Task: Explore satellite view of the Helsinki Cathedral in Finland.
Action: Mouse moved to (131, 109)
Screenshot: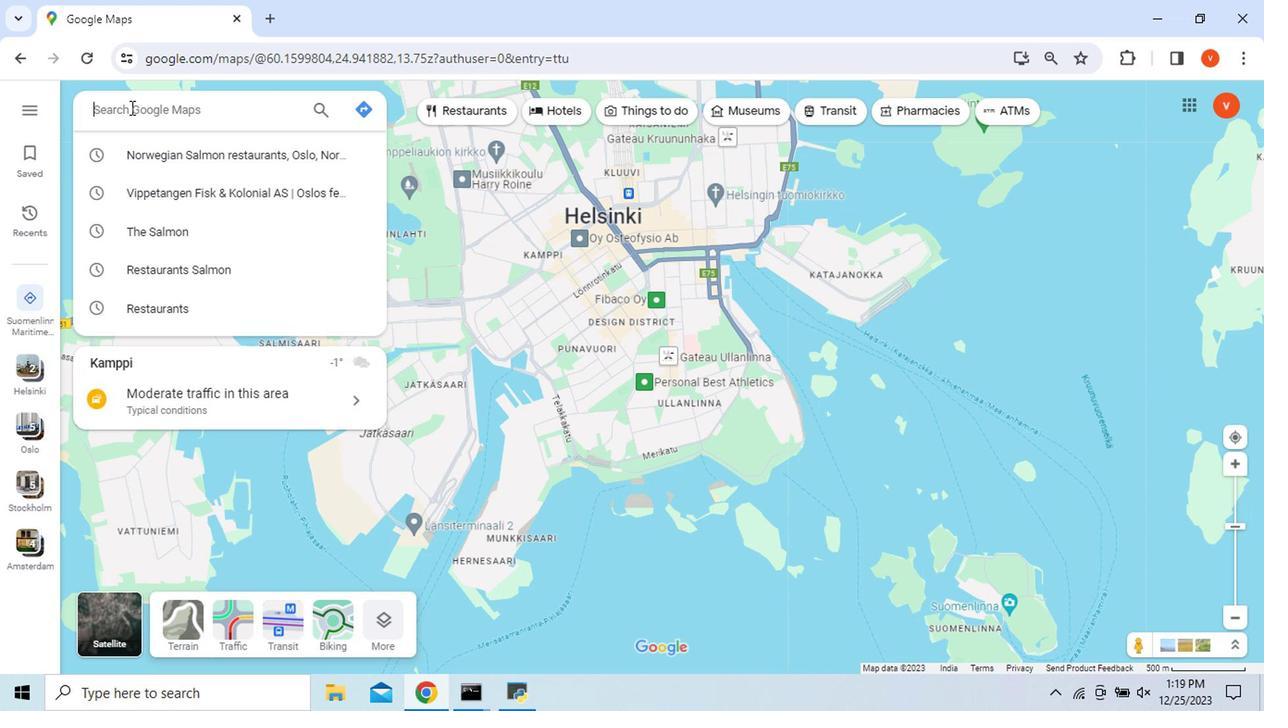 
Action: Mouse pressed left at (131, 109)
Screenshot: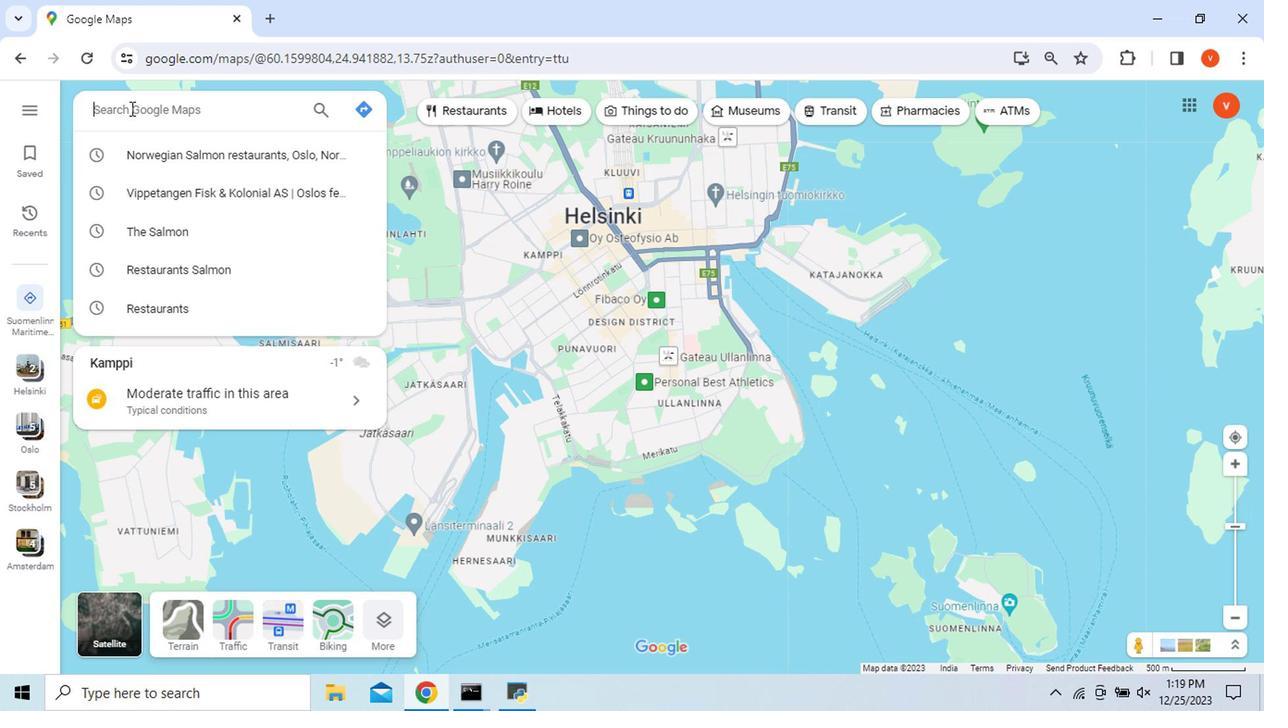 
Action: Mouse moved to (131, 111)
Screenshot: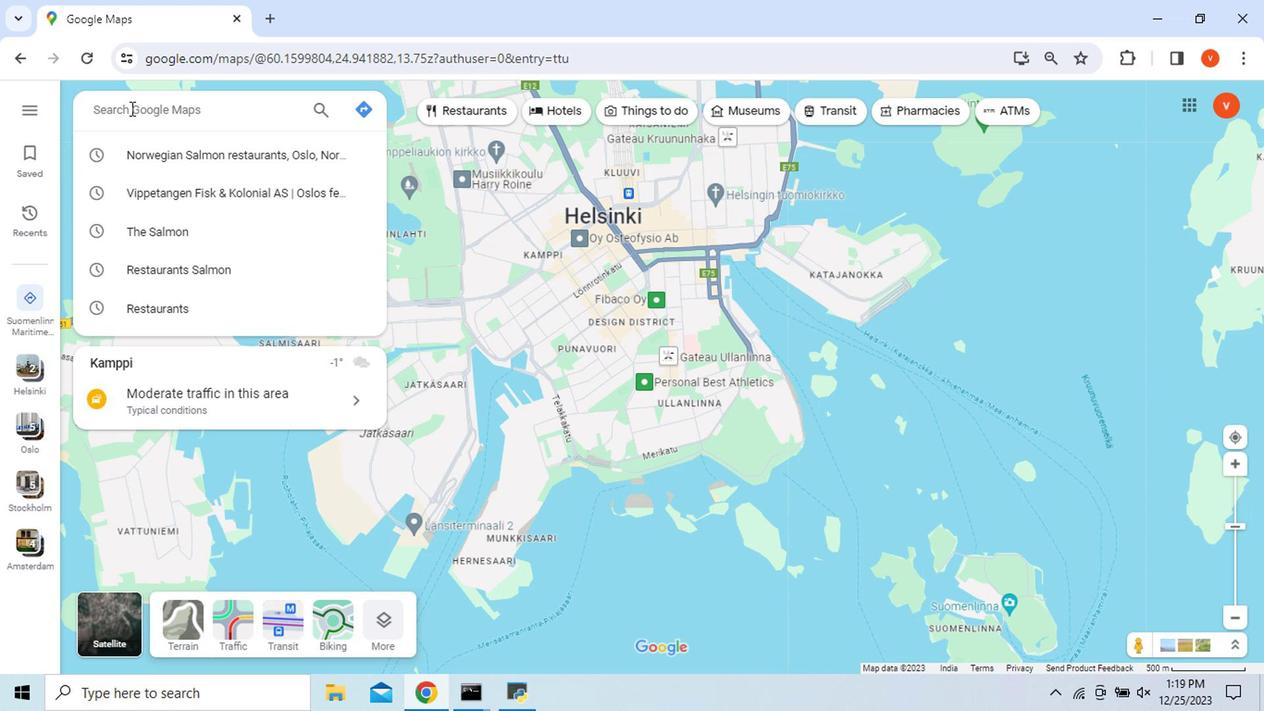 
Action: Key pressed <Key.shift>Helsinki
Screenshot: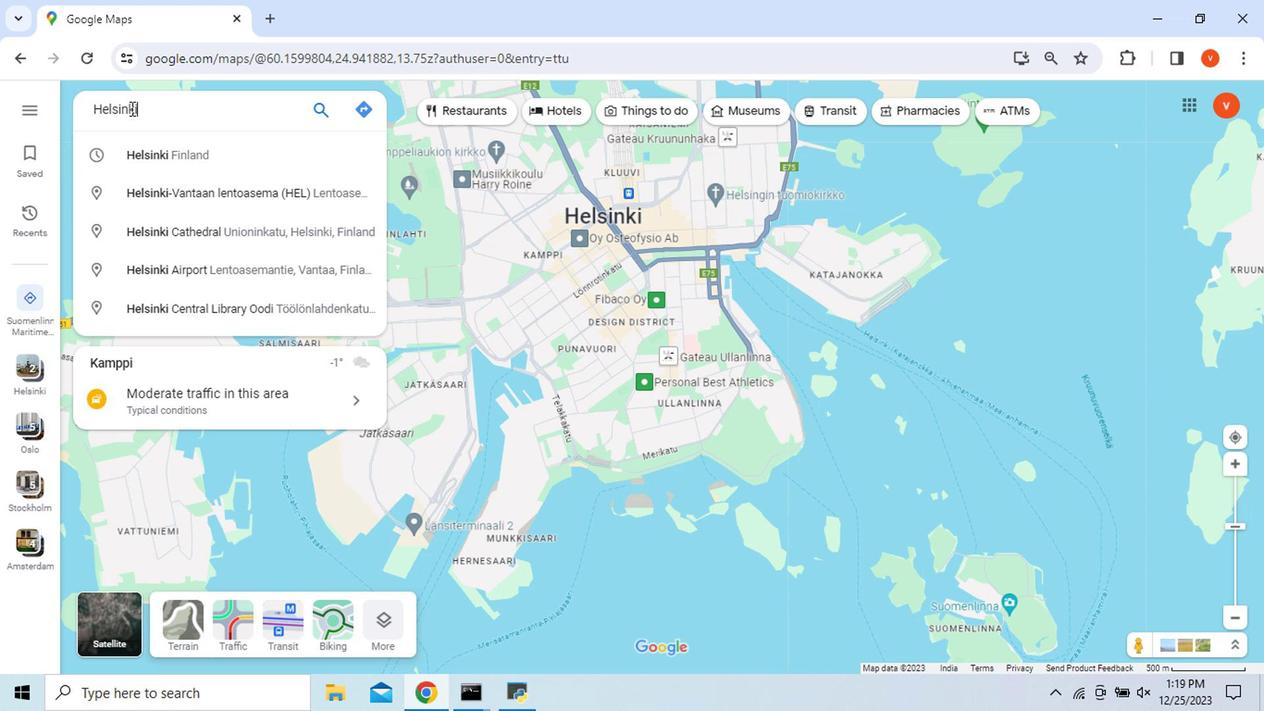 
Action: Mouse moved to (267, 230)
Screenshot: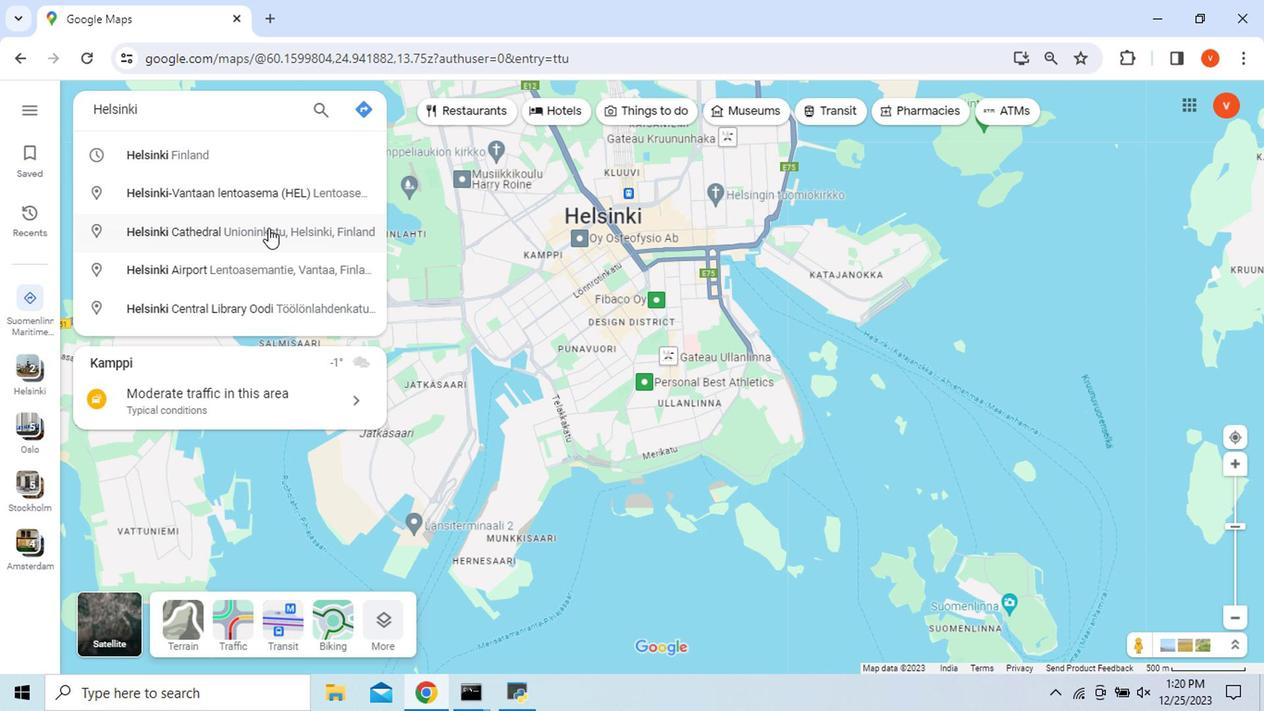 
Action: Mouse pressed left at (267, 230)
Screenshot: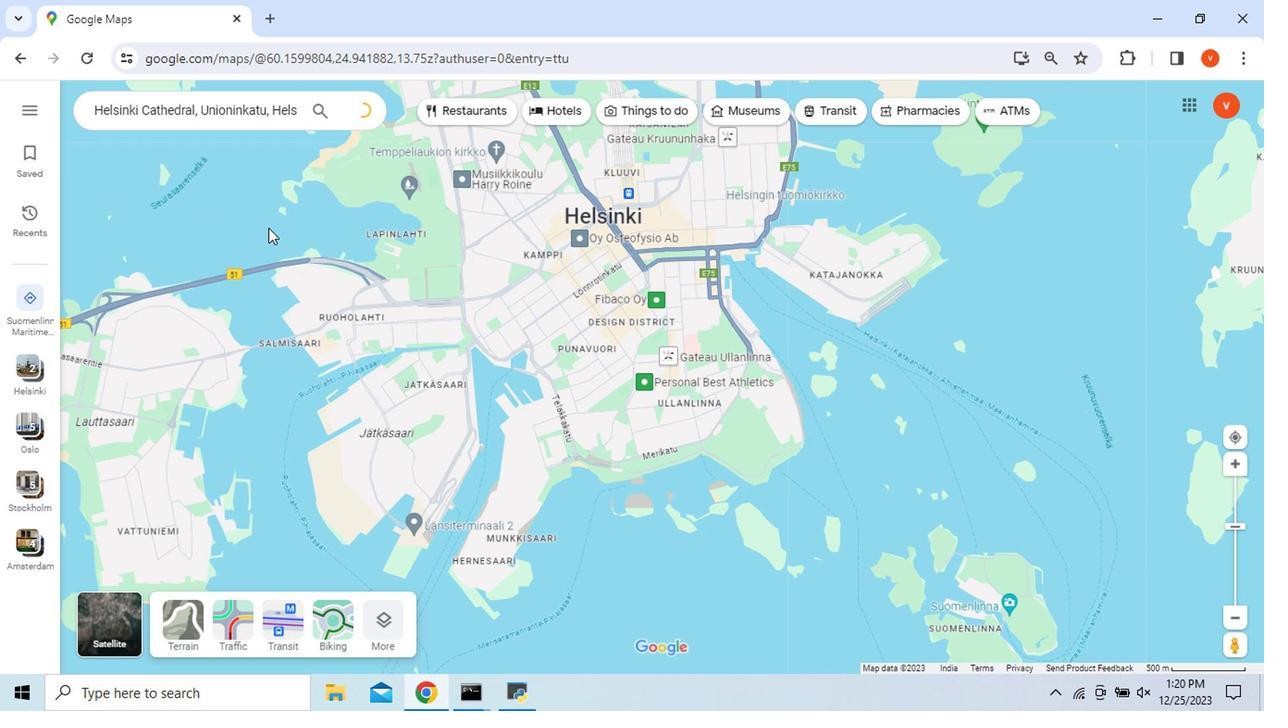 
Action: Mouse moved to (101, 620)
Screenshot: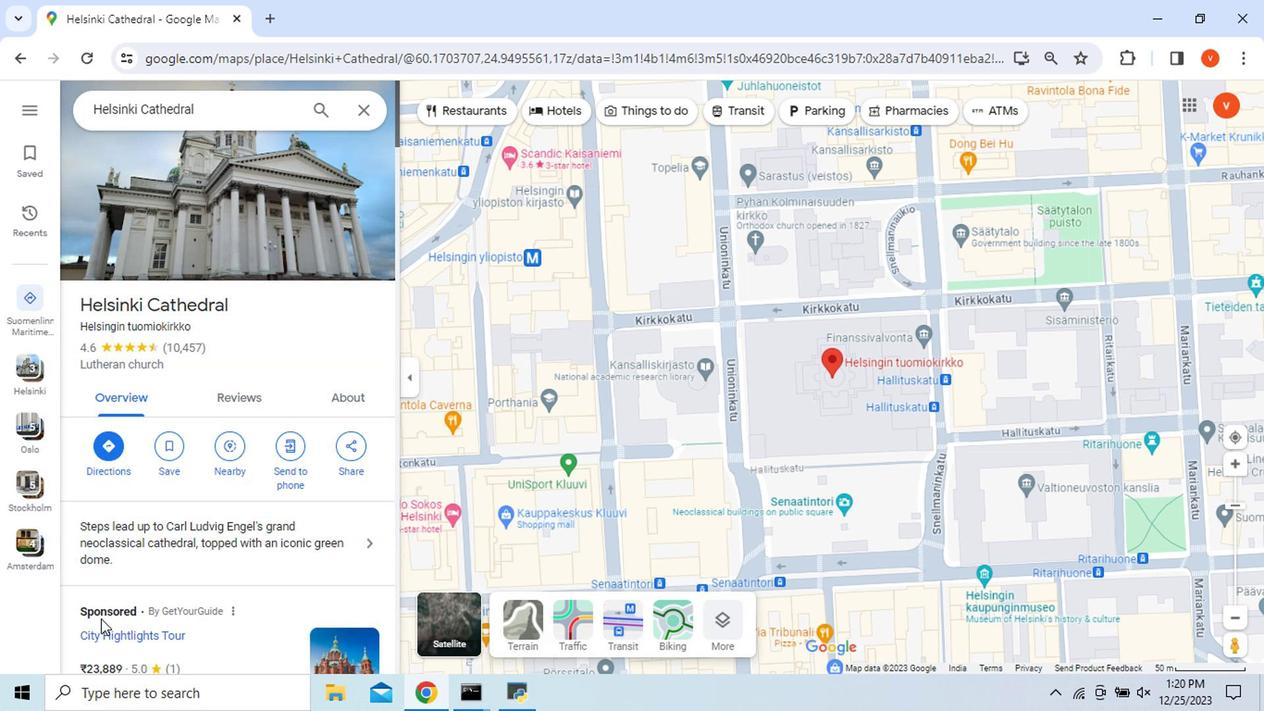 
Action: Mouse pressed left at (101, 620)
Screenshot: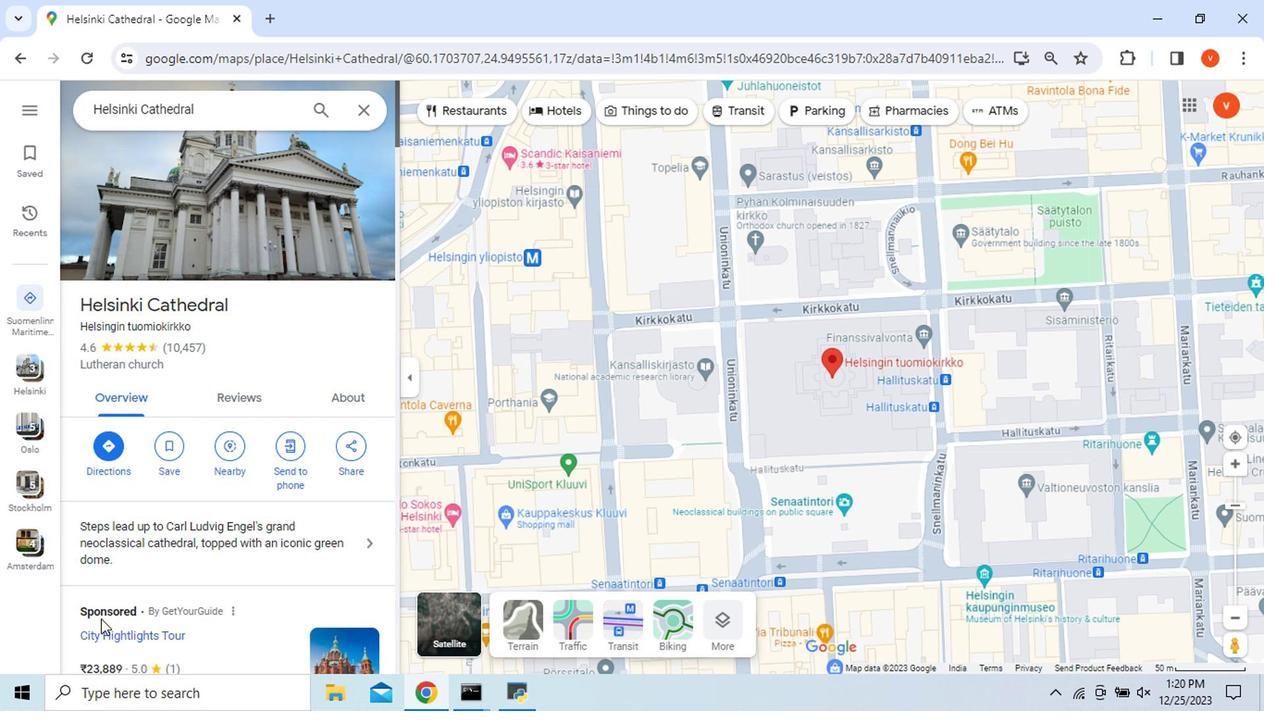 
Action: Mouse moved to (370, 537)
Screenshot: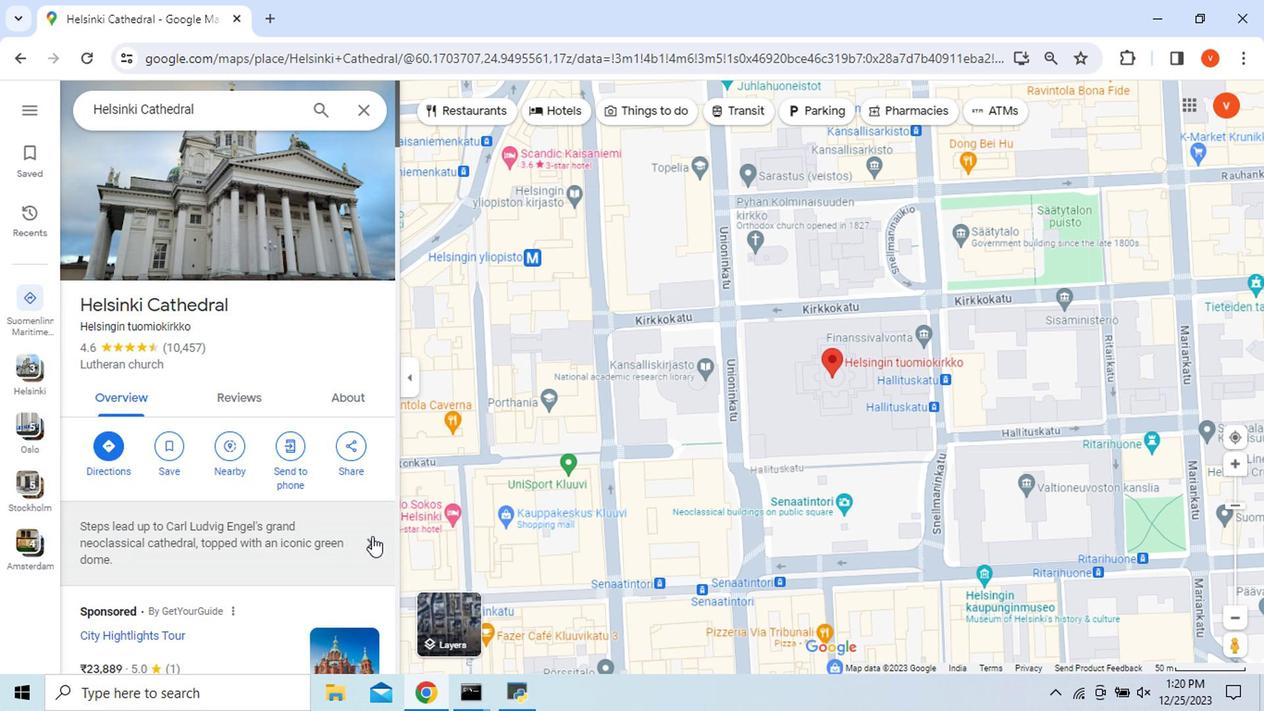 
Action: Mouse pressed left at (370, 537)
Screenshot: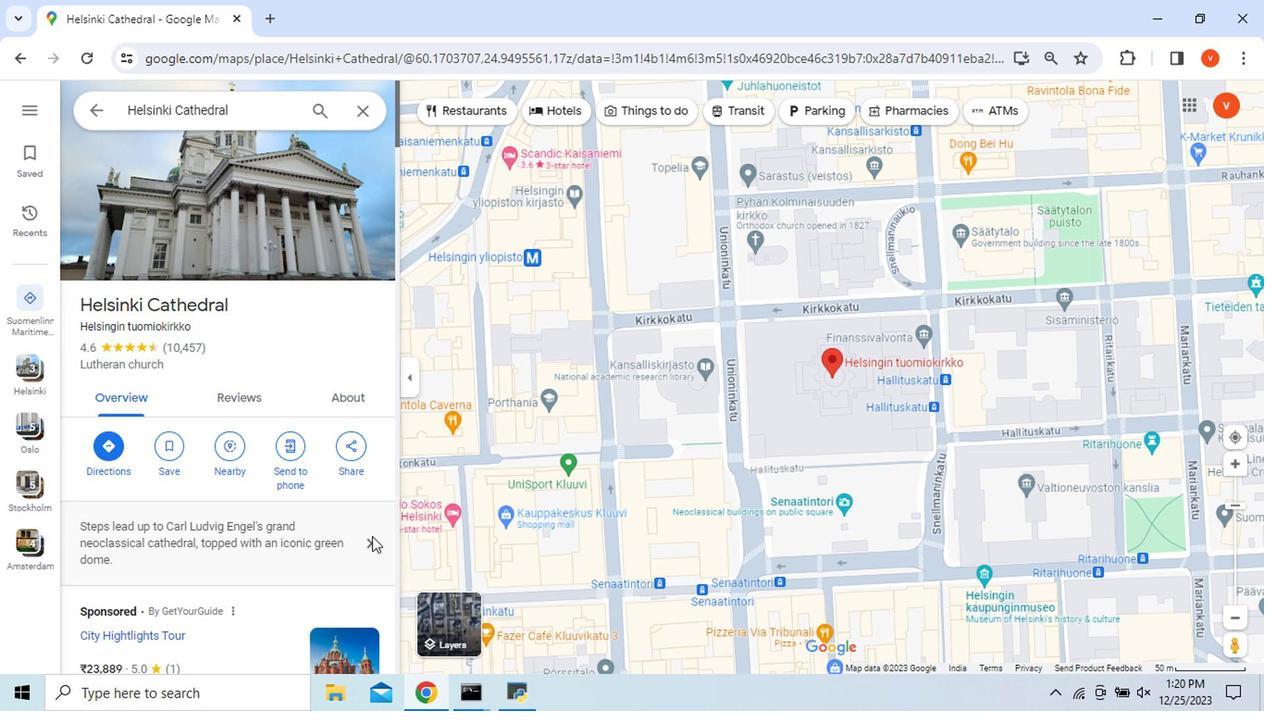 
Action: Mouse moved to (90, 109)
Screenshot: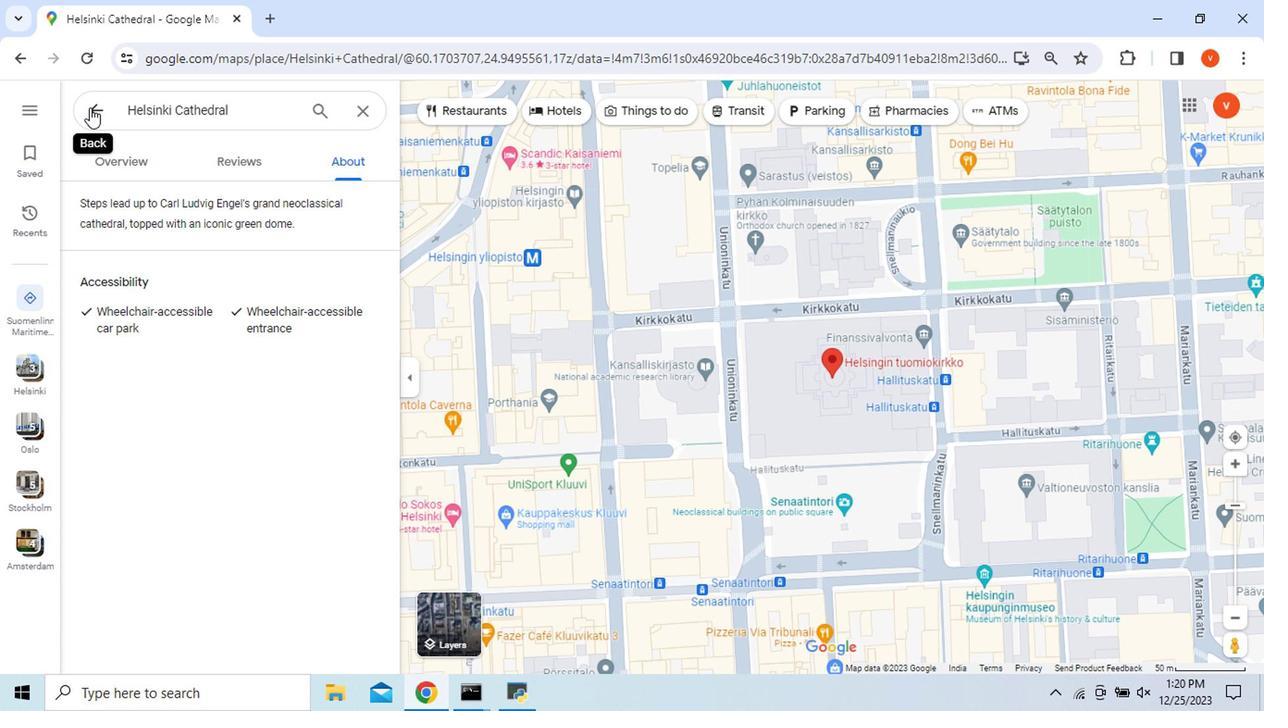 
Action: Mouse pressed left at (90, 109)
Screenshot: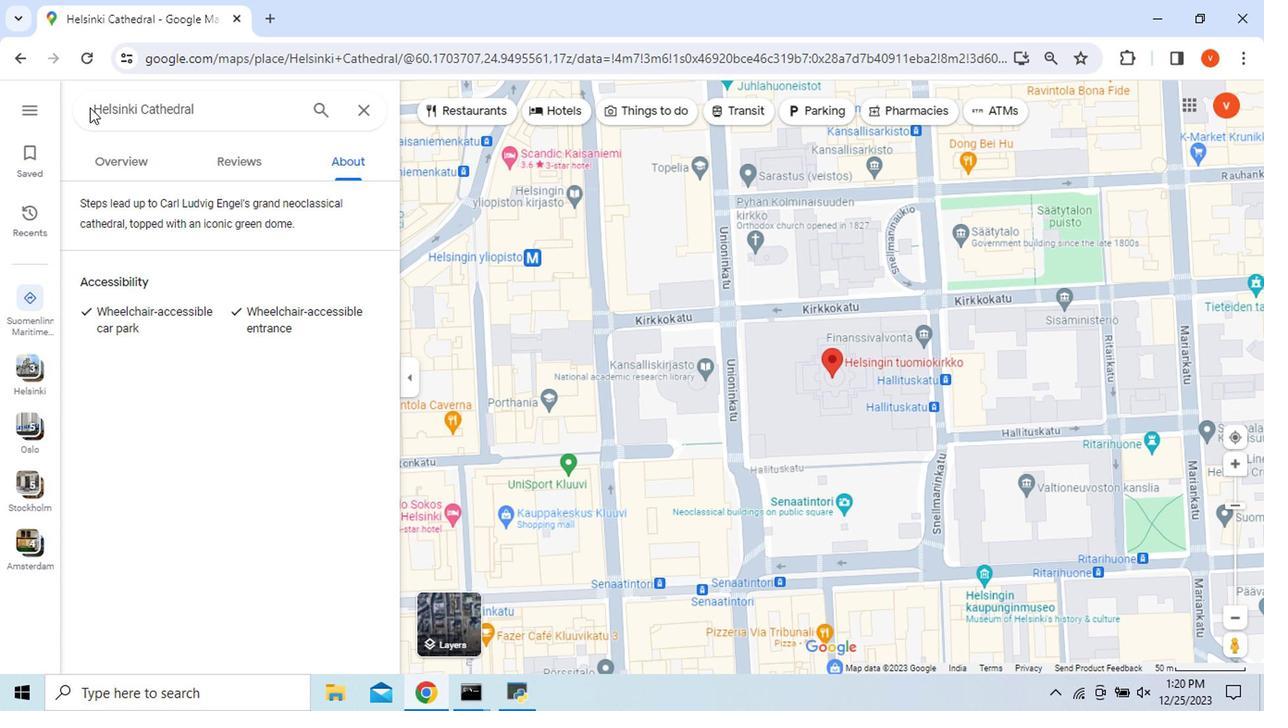 
Action: Mouse moved to (454, 643)
Screenshot: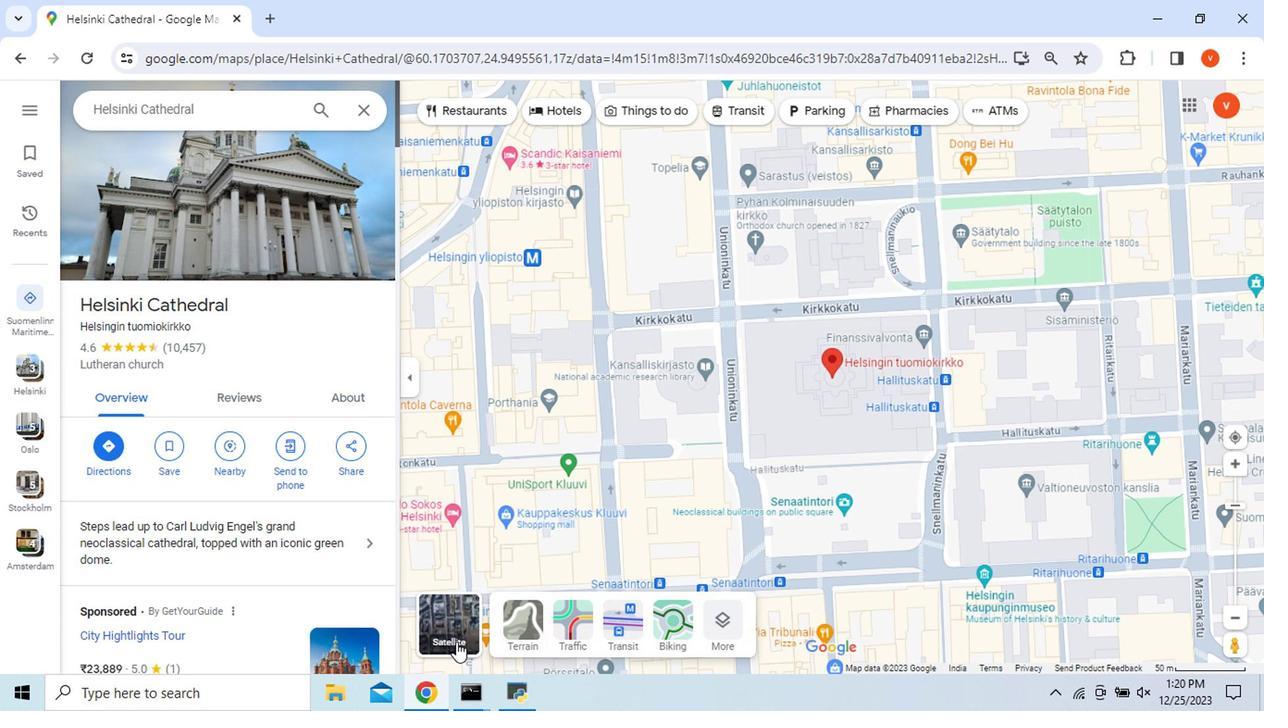 
Action: Mouse pressed left at (454, 643)
Screenshot: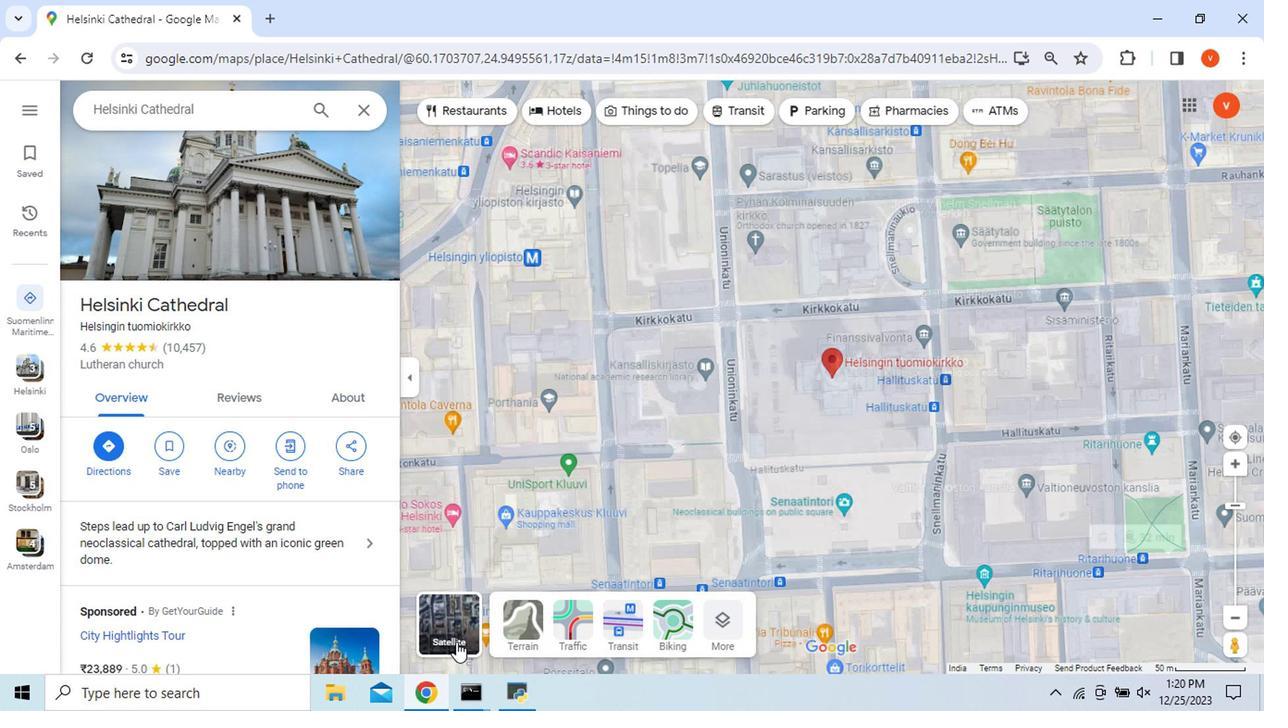 
Action: Mouse moved to (682, 501)
Screenshot: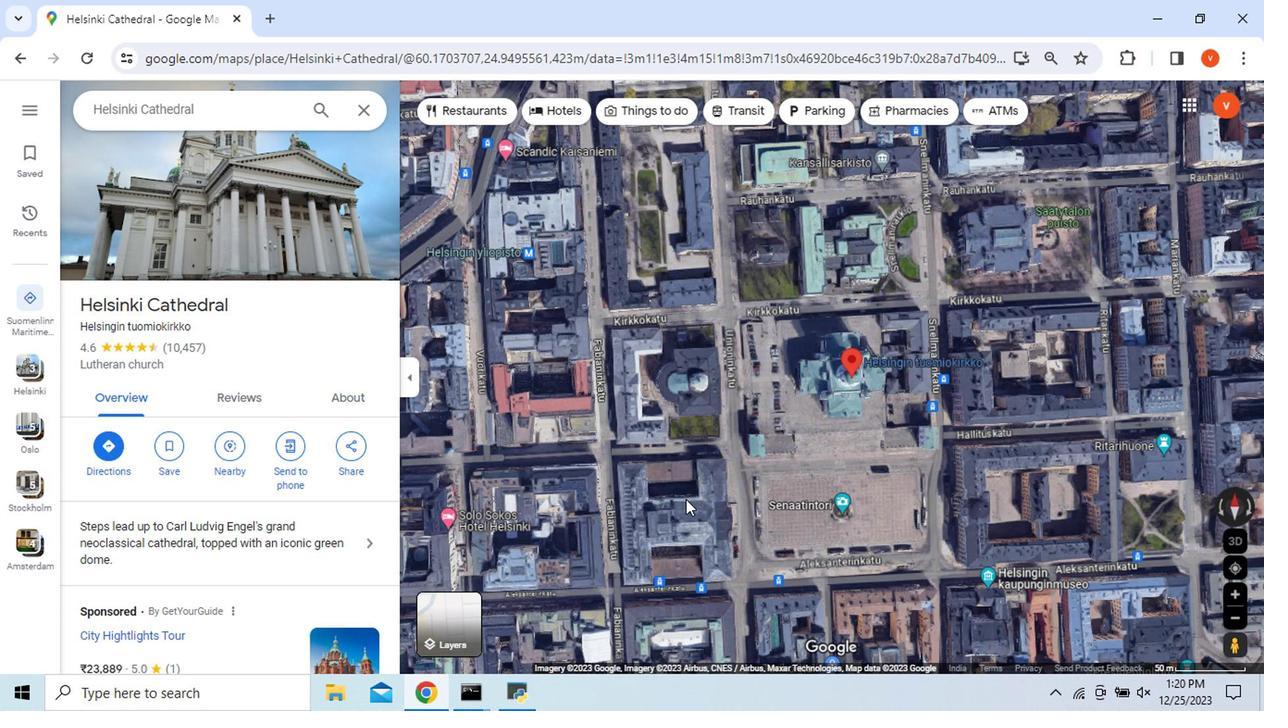 
Action: Mouse scrolled (682, 500) with delta (0, 0)
Screenshot: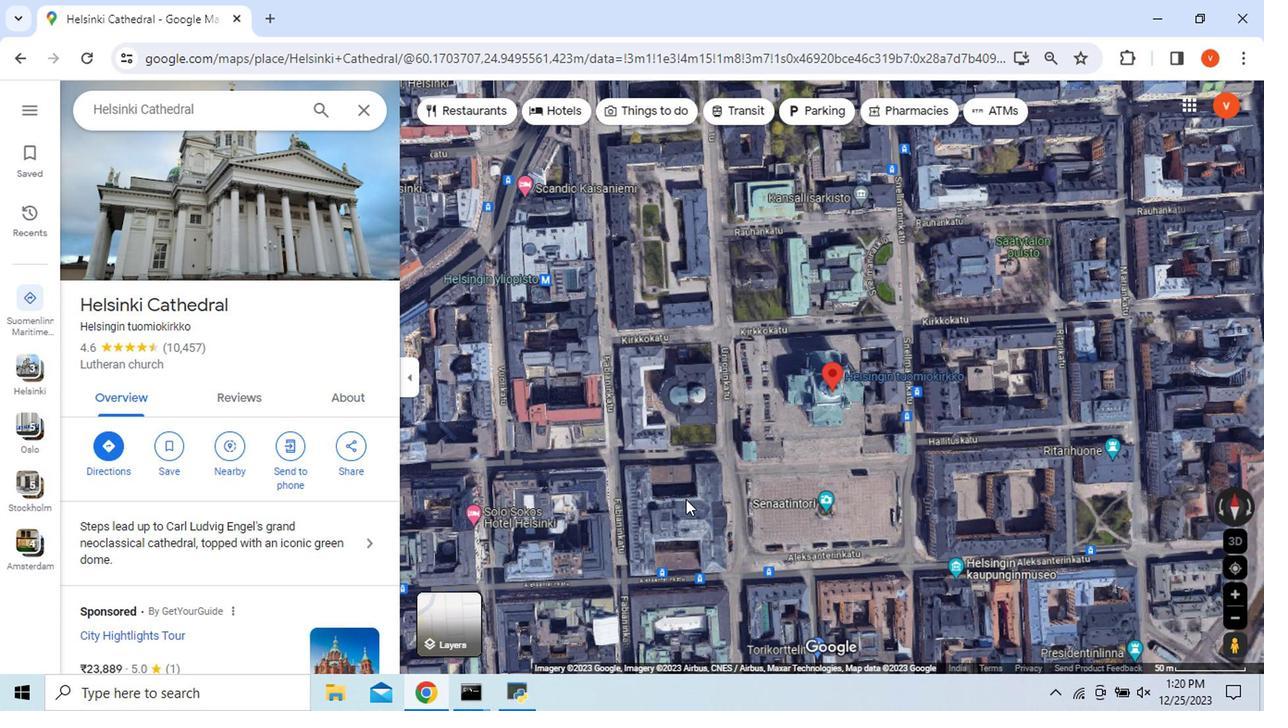 
Action: Mouse scrolled (682, 500) with delta (0, 0)
Screenshot: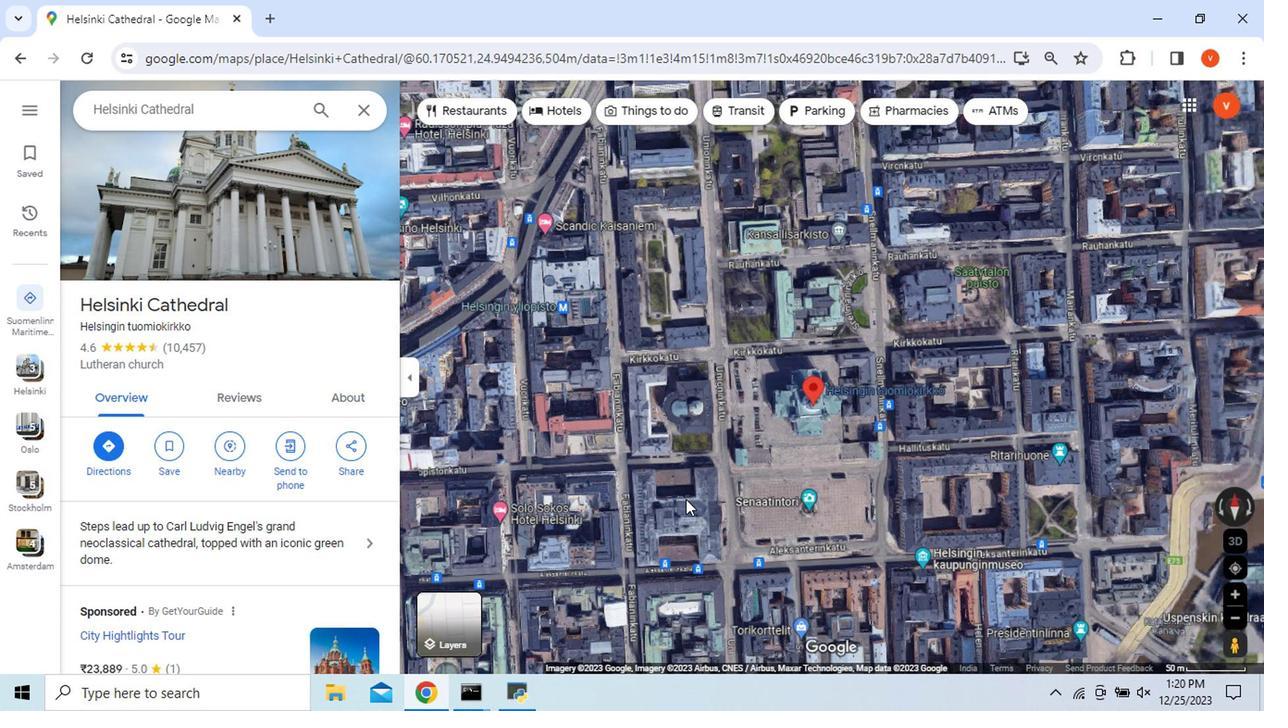
Action: Mouse scrolled (682, 500) with delta (0, 0)
Screenshot: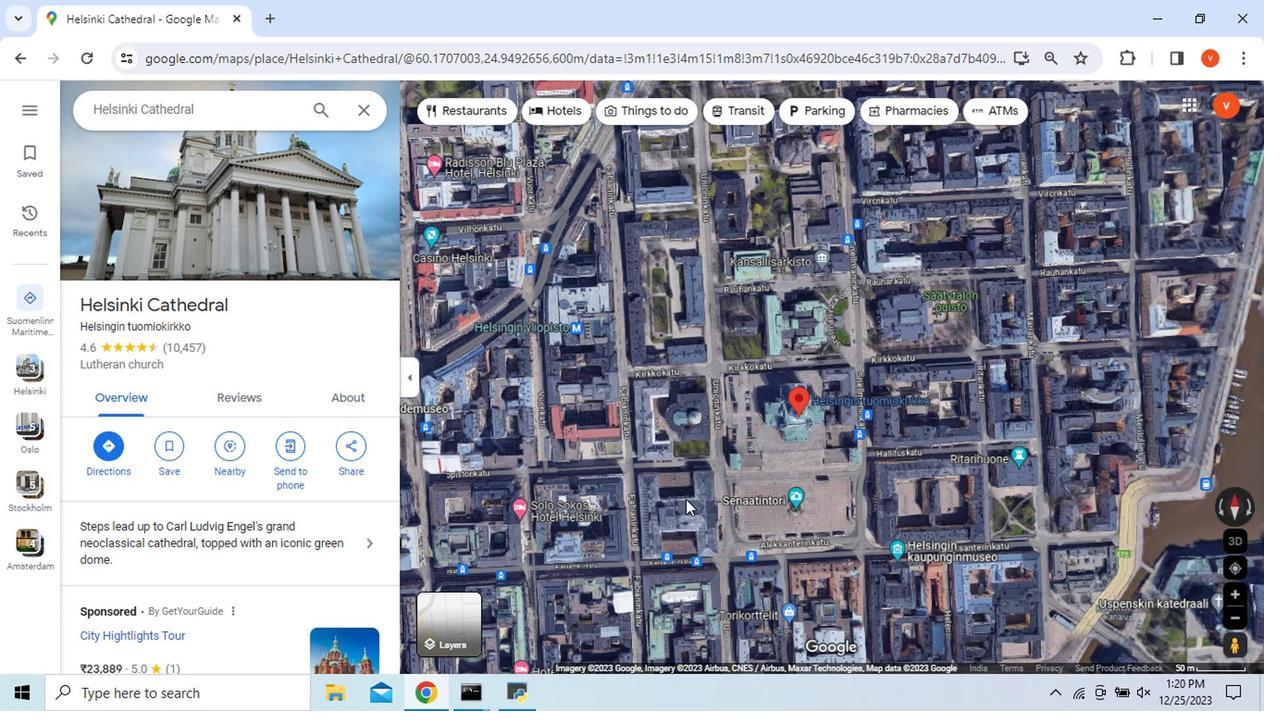 
Action: Mouse moved to (1229, 537)
Screenshot: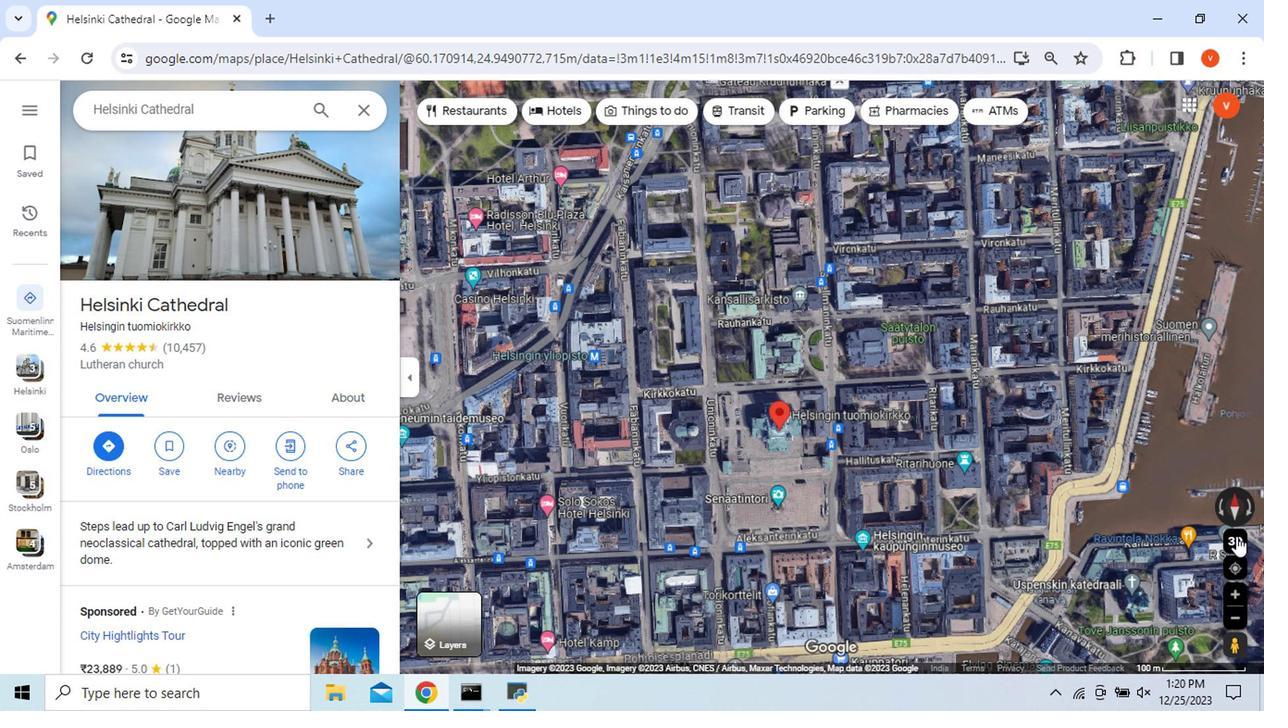 
Action: Mouse pressed left at (1229, 537)
Screenshot: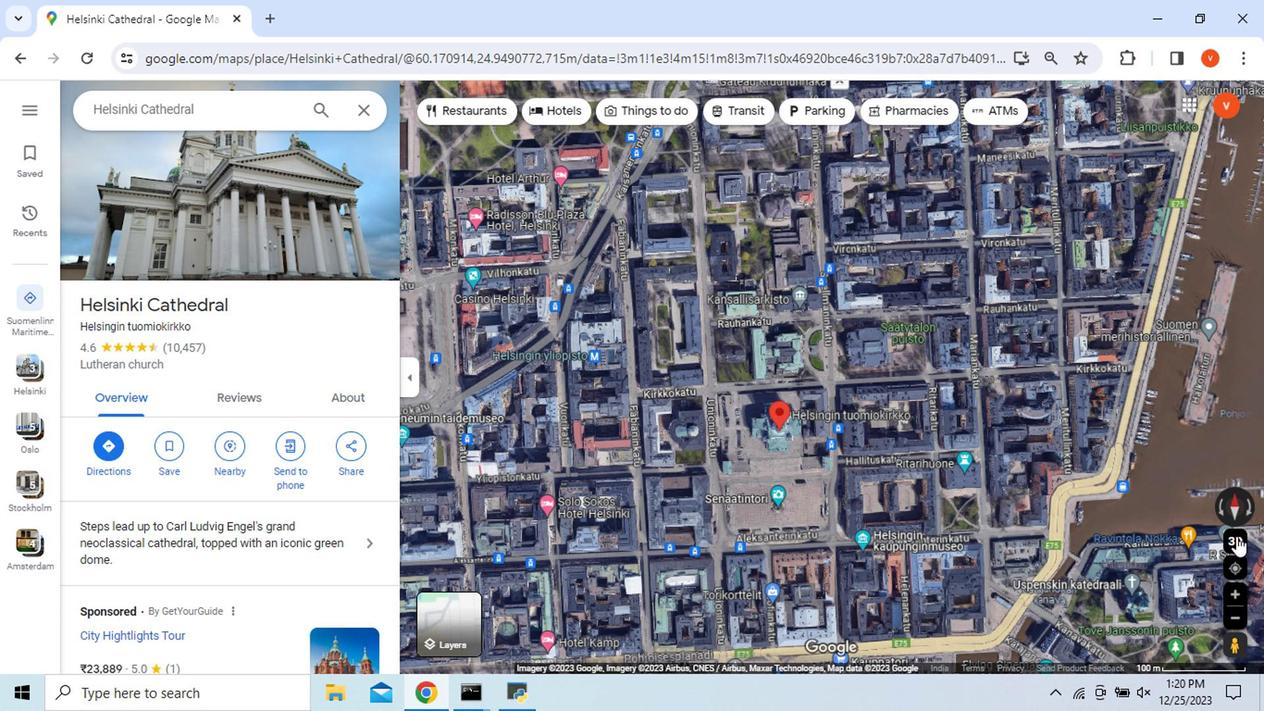 
Action: Mouse moved to (976, 529)
Screenshot: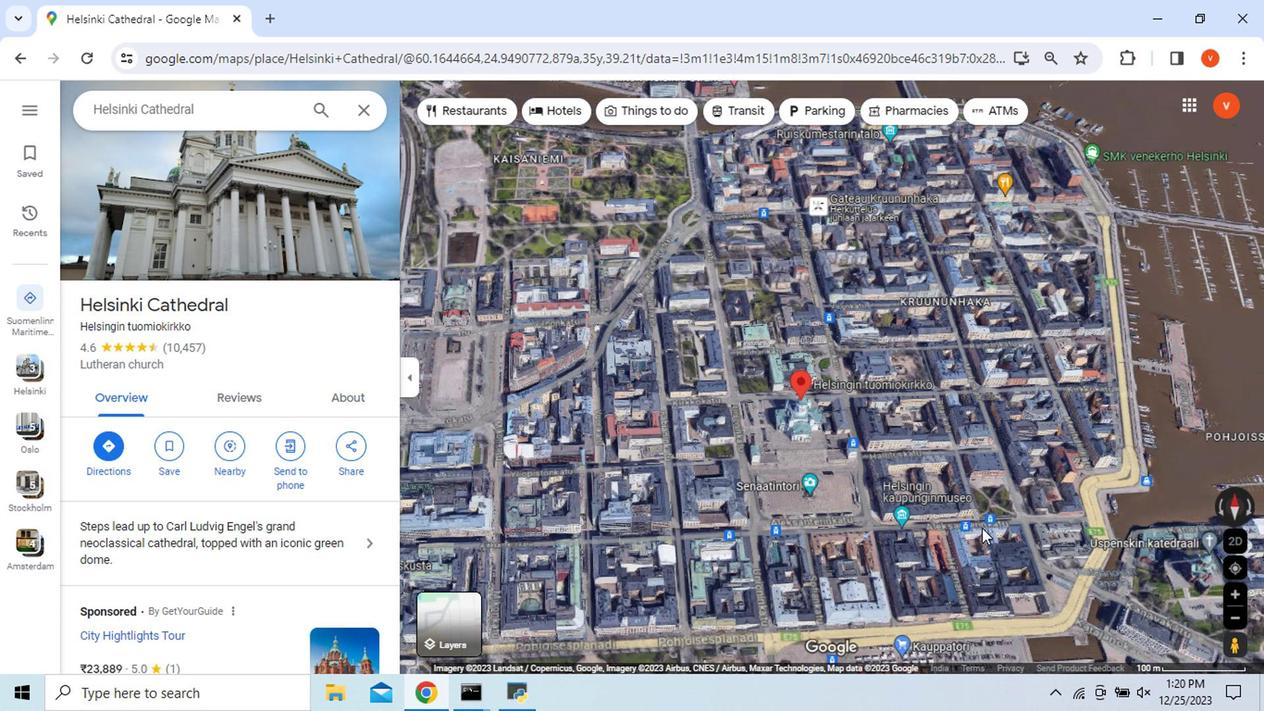 
Action: Mouse scrolled (976, 528) with delta (0, -1)
Screenshot: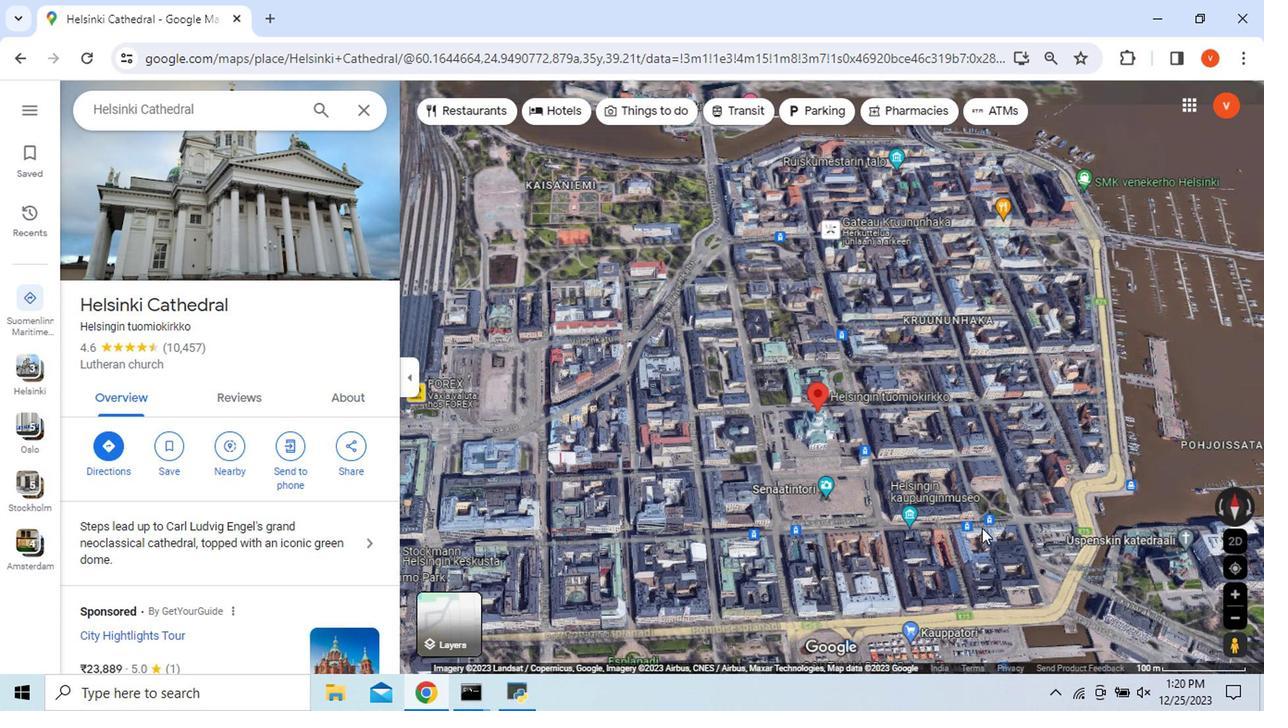 
Action: Mouse scrolled (976, 528) with delta (0, -1)
Screenshot: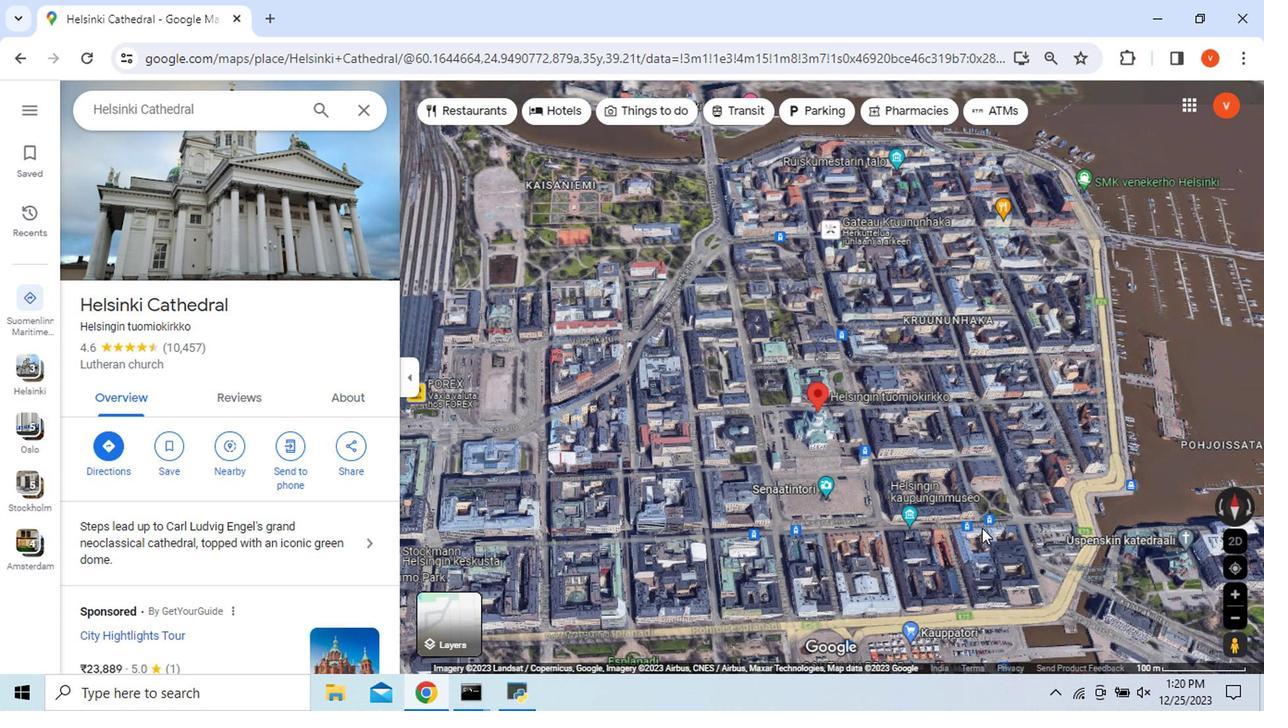 
Action: Mouse moved to (855, 539)
Screenshot: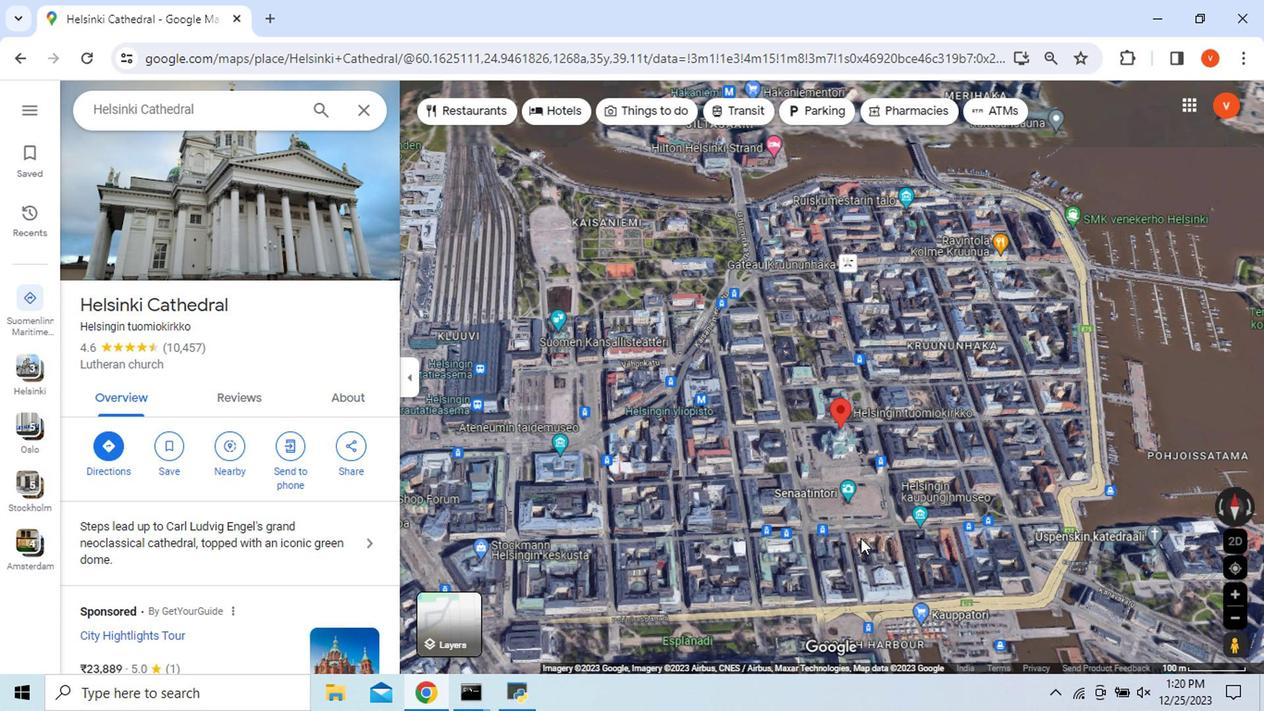 
Action: Mouse scrolled (855, 539) with delta (0, 0)
Screenshot: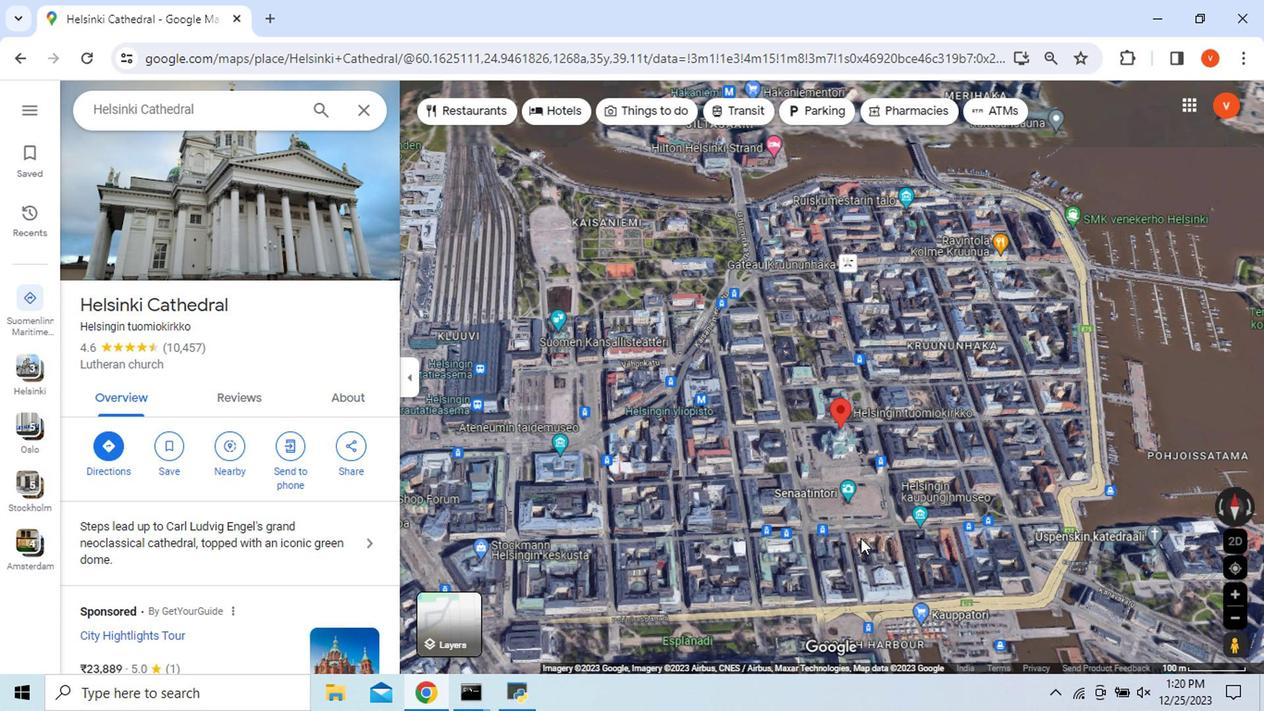 
Action: Mouse moved to (962, 547)
Screenshot: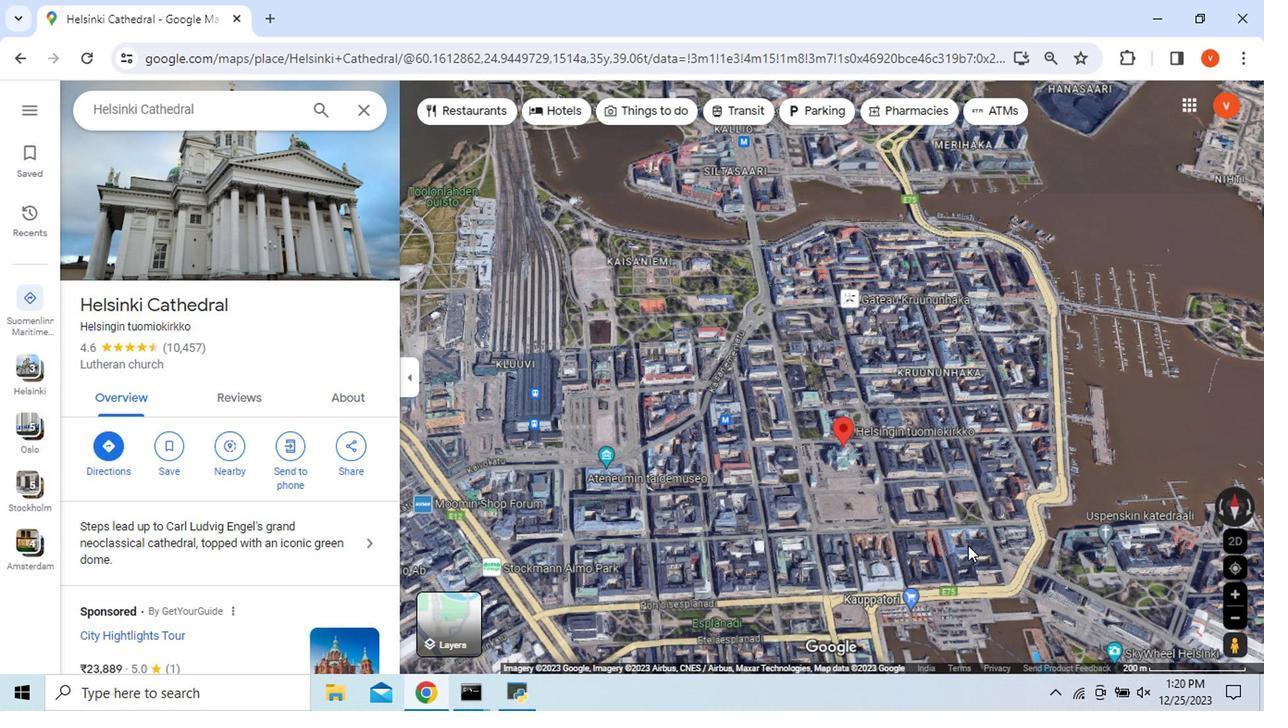
Action: Mouse pressed left at (962, 547)
Screenshot: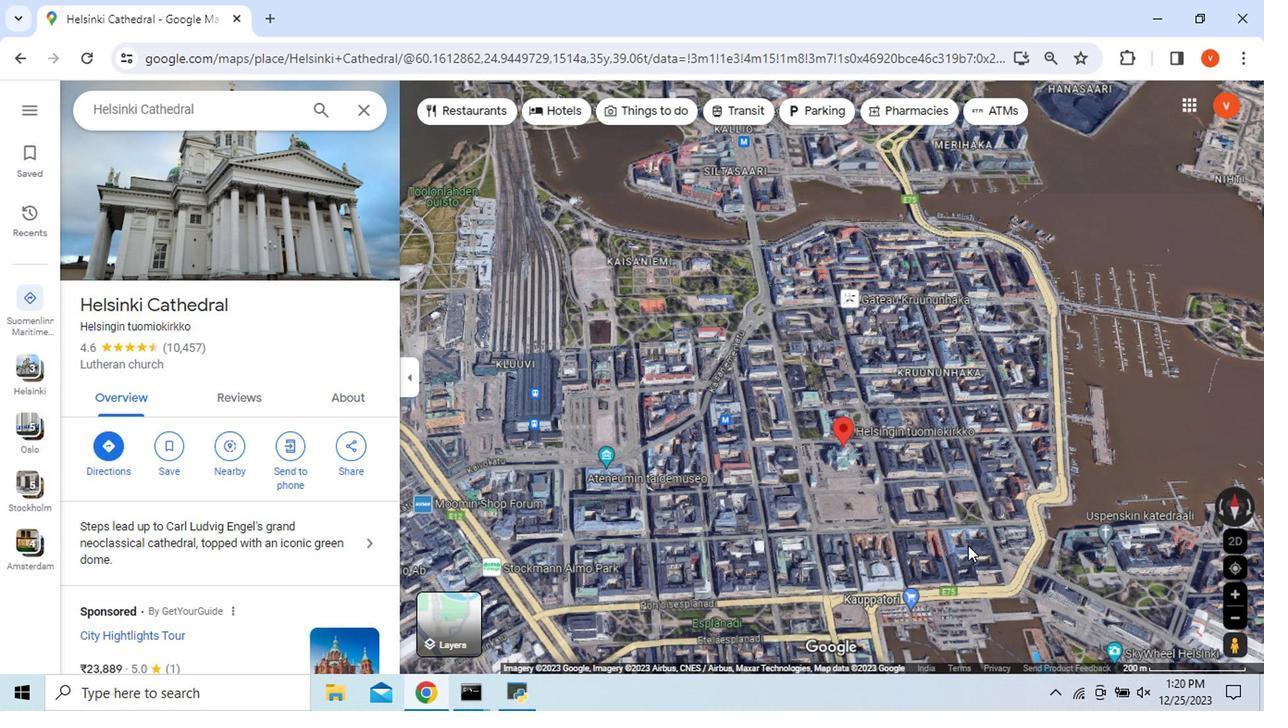 
Action: Mouse moved to (1226, 541)
Screenshot: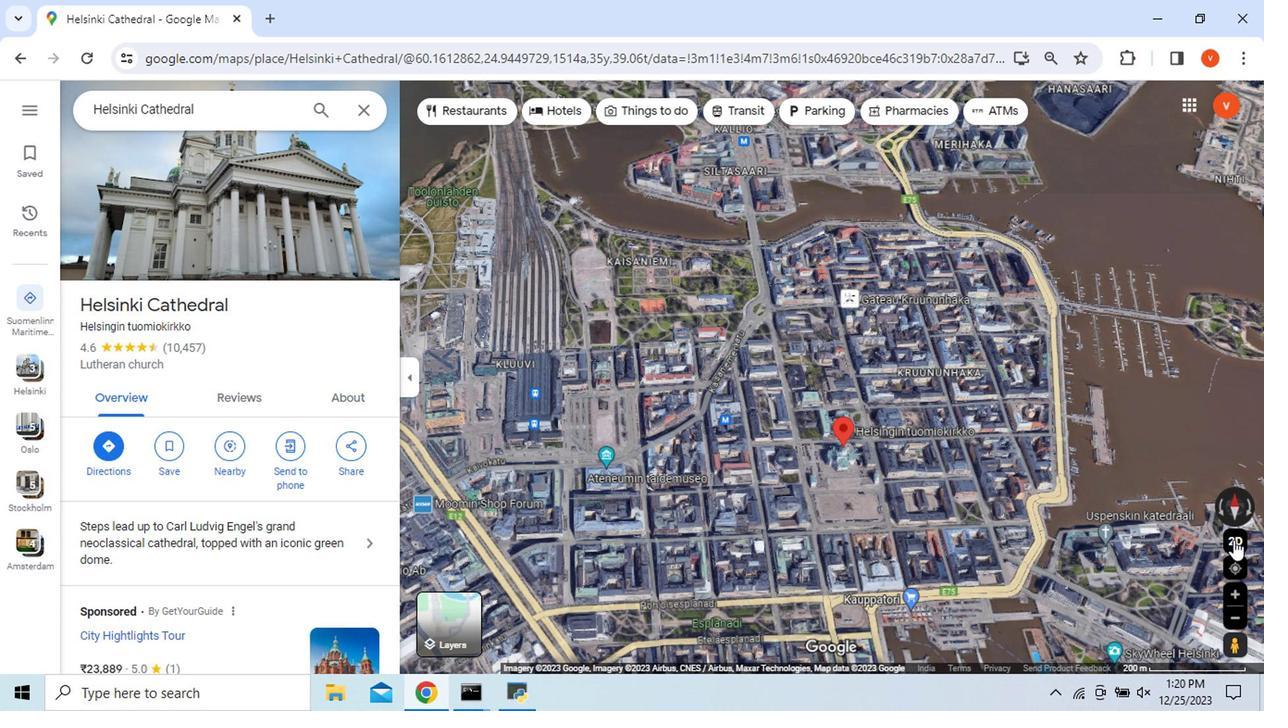 
Action: Mouse pressed left at (1226, 541)
Screenshot: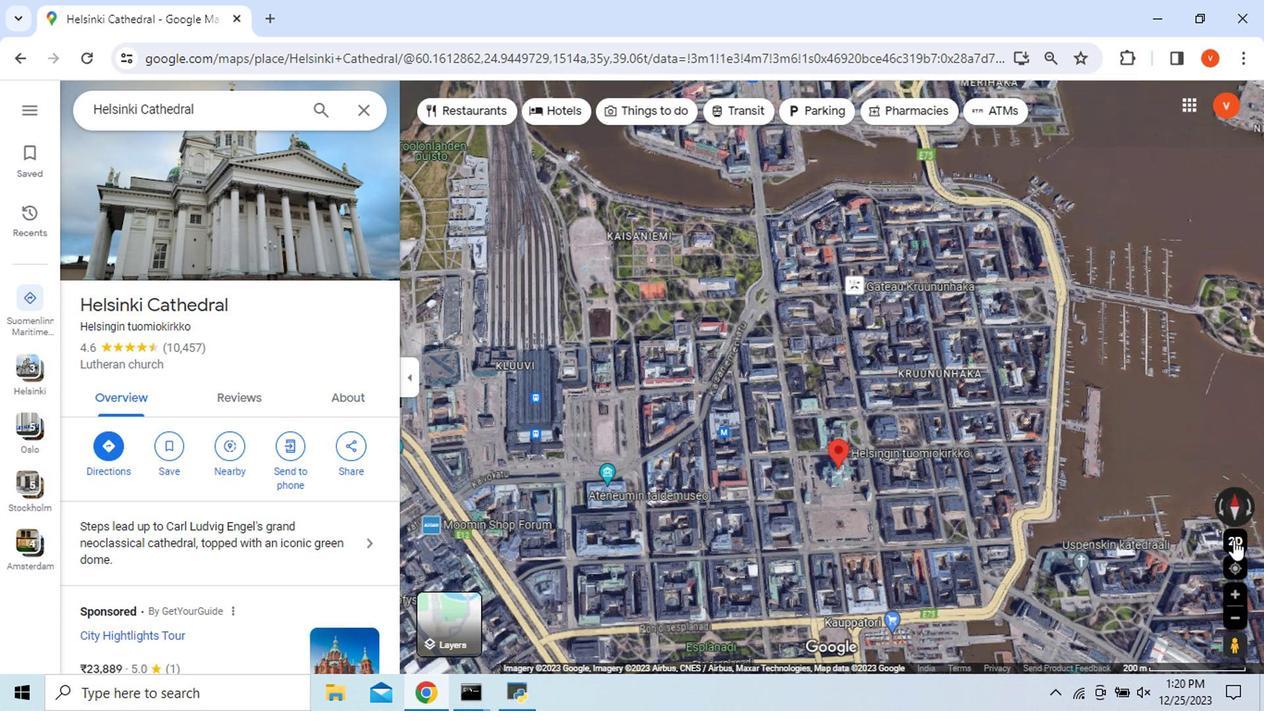 
Action: Mouse moved to (1212, 511)
Screenshot: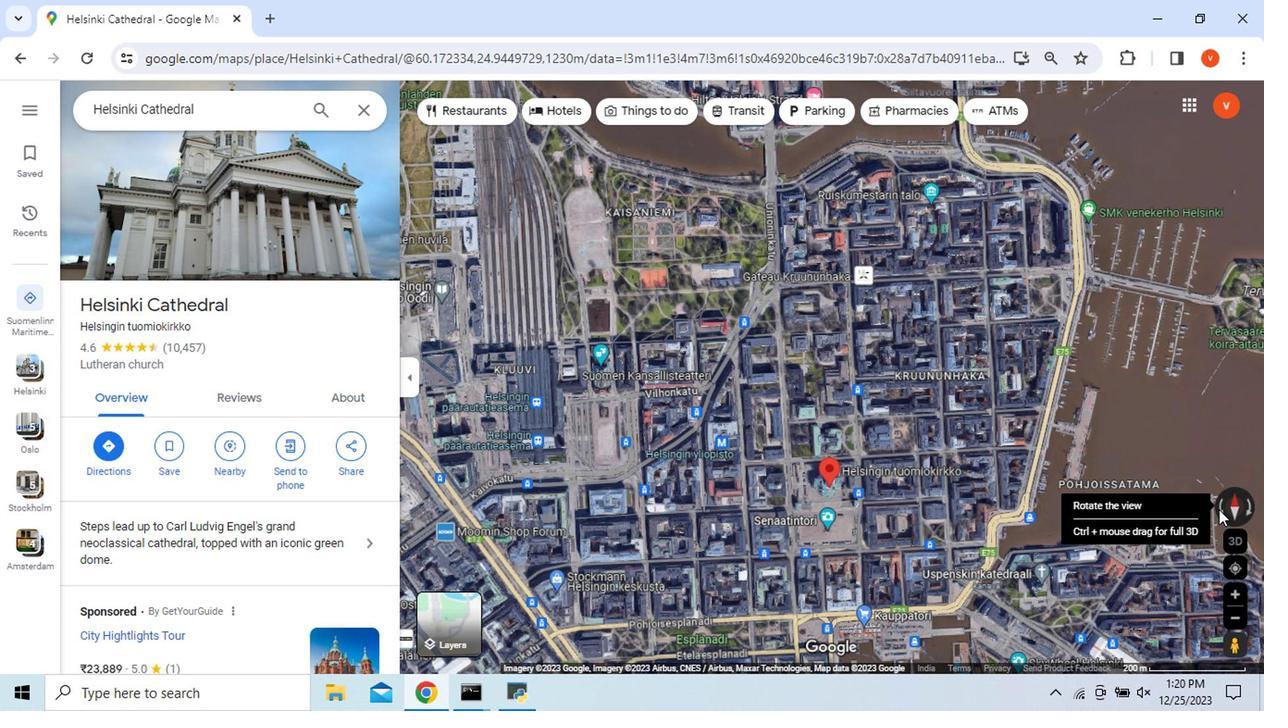 
Action: Mouse pressed left at (1212, 511)
Screenshot: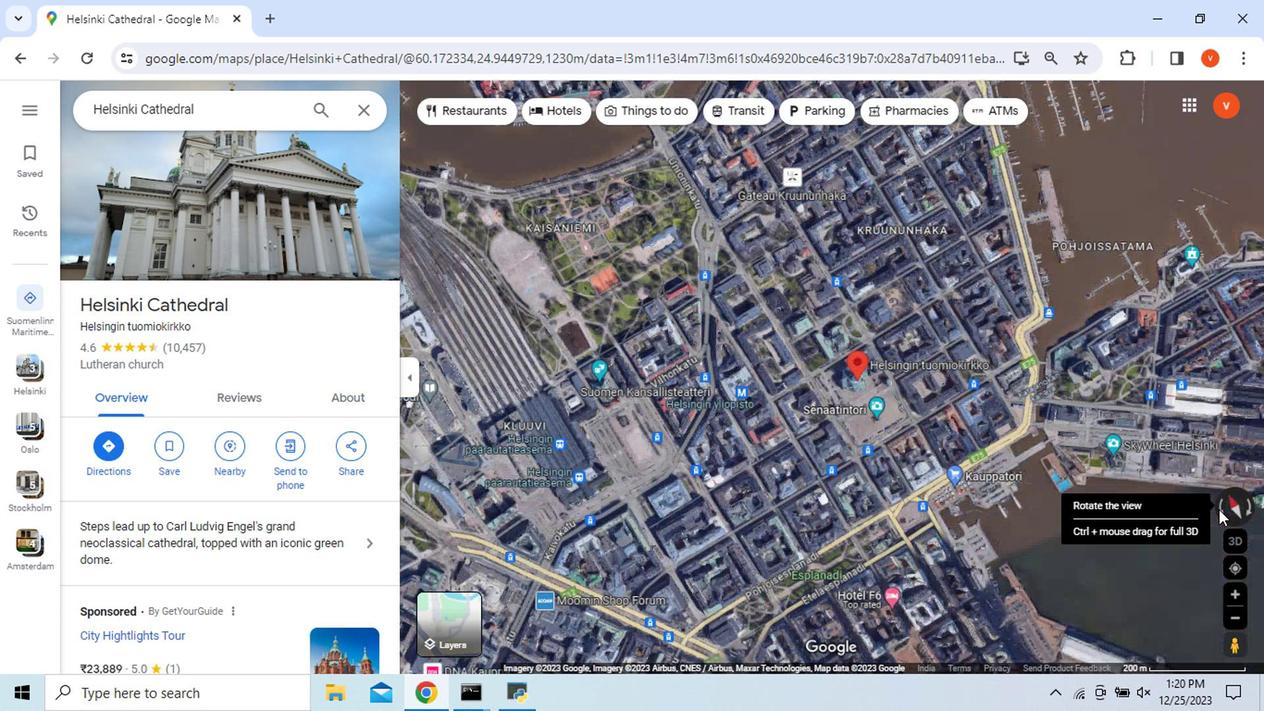 
Action: Mouse moved to (885, 485)
Screenshot: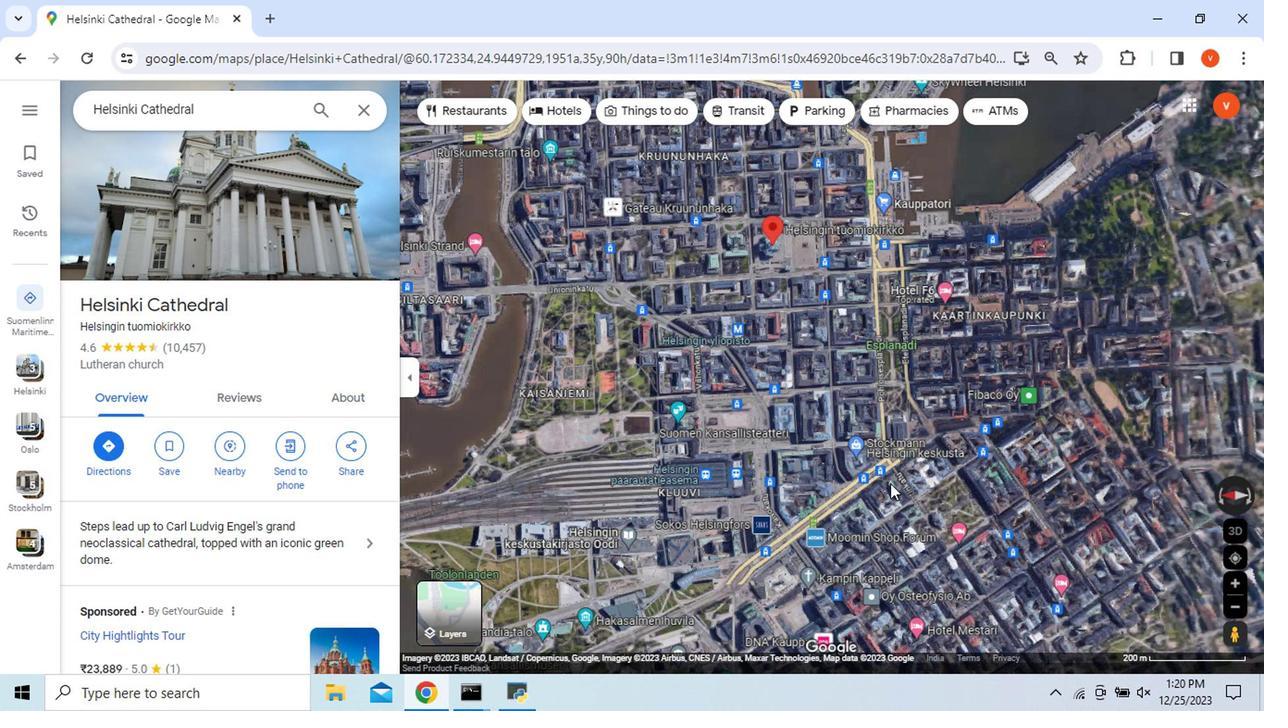 
Action: Mouse scrolled (885, 484) with delta (0, 0)
Screenshot: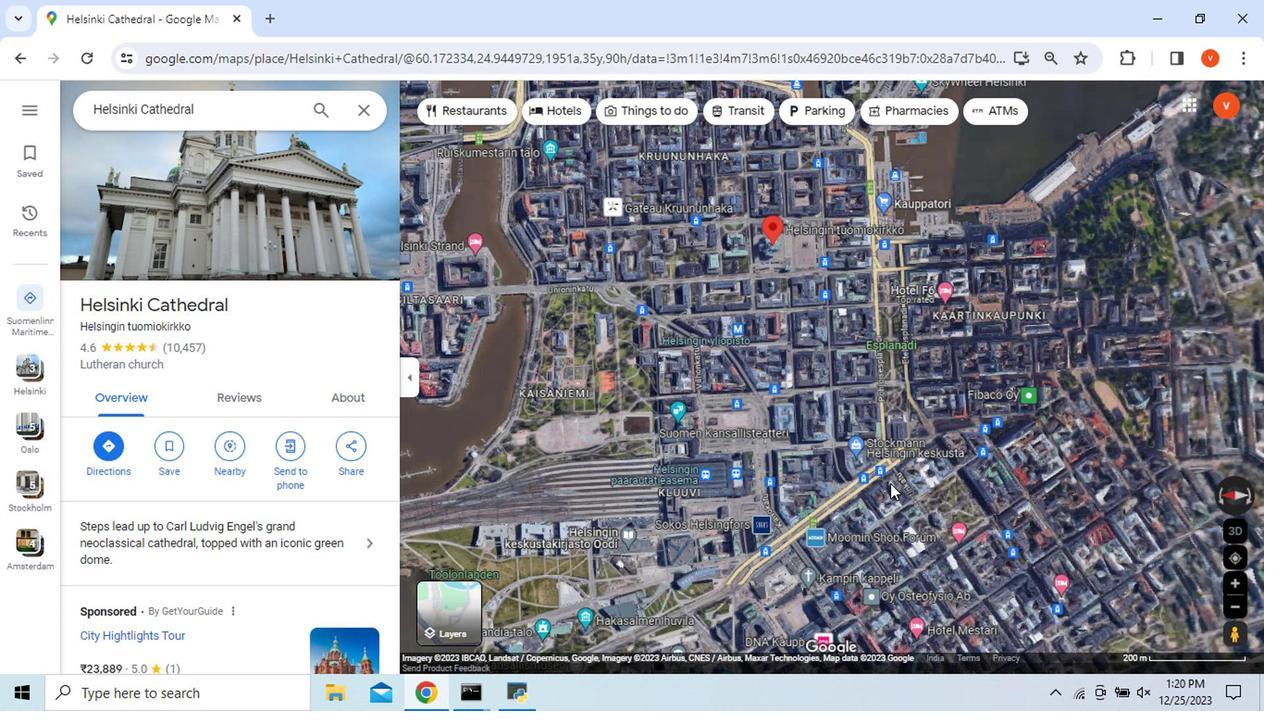 
Action: Mouse scrolled (885, 484) with delta (0, 0)
Screenshot: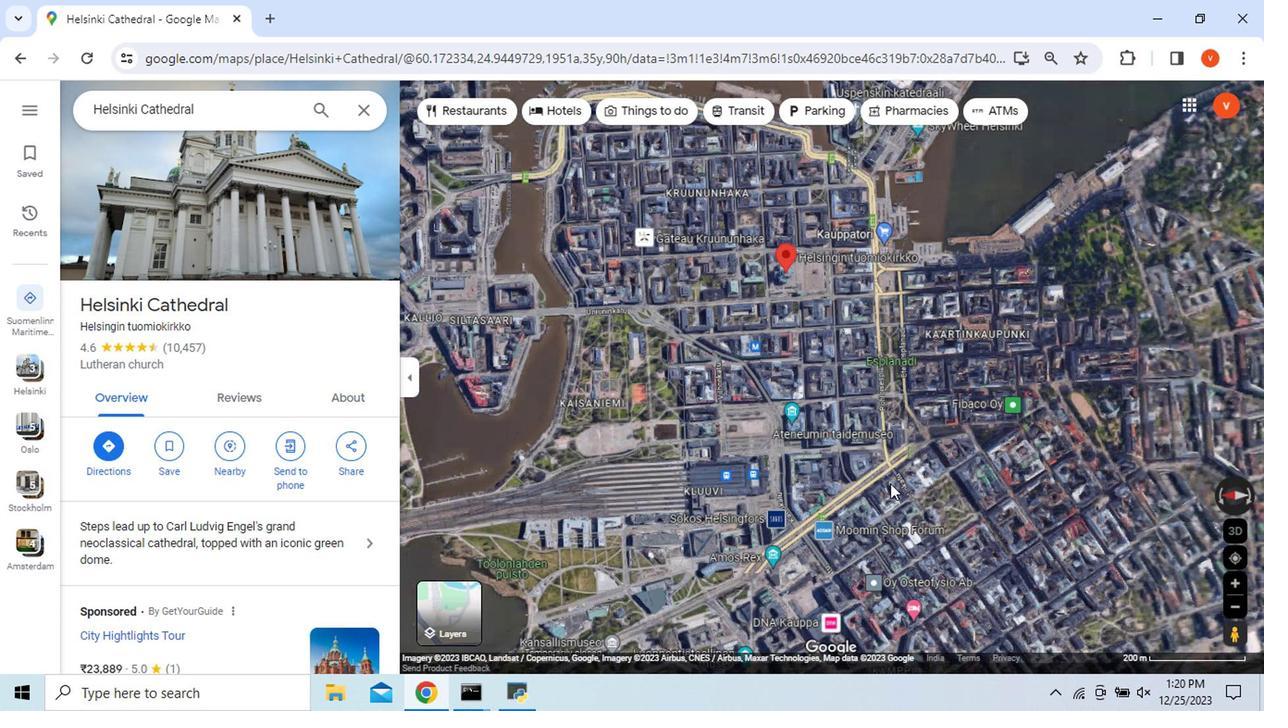 
Action: Mouse moved to (1221, 504)
Screenshot: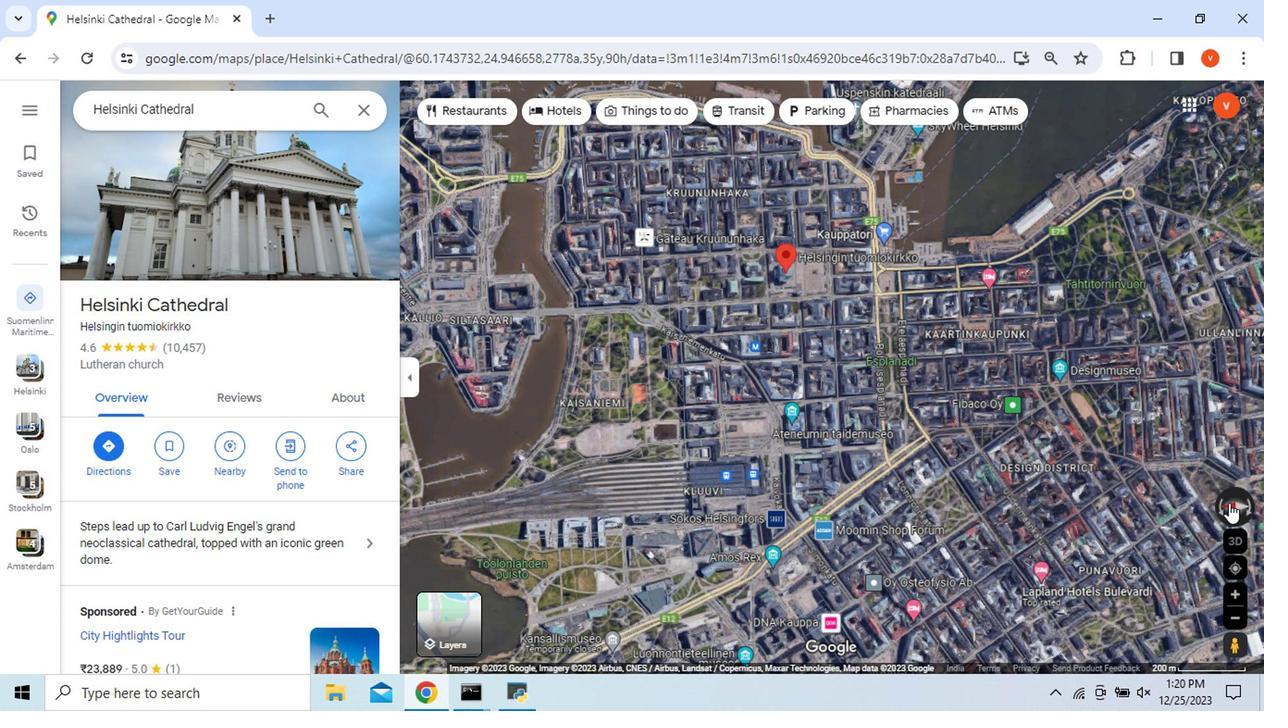 
Action: Mouse pressed left at (1221, 504)
Screenshot: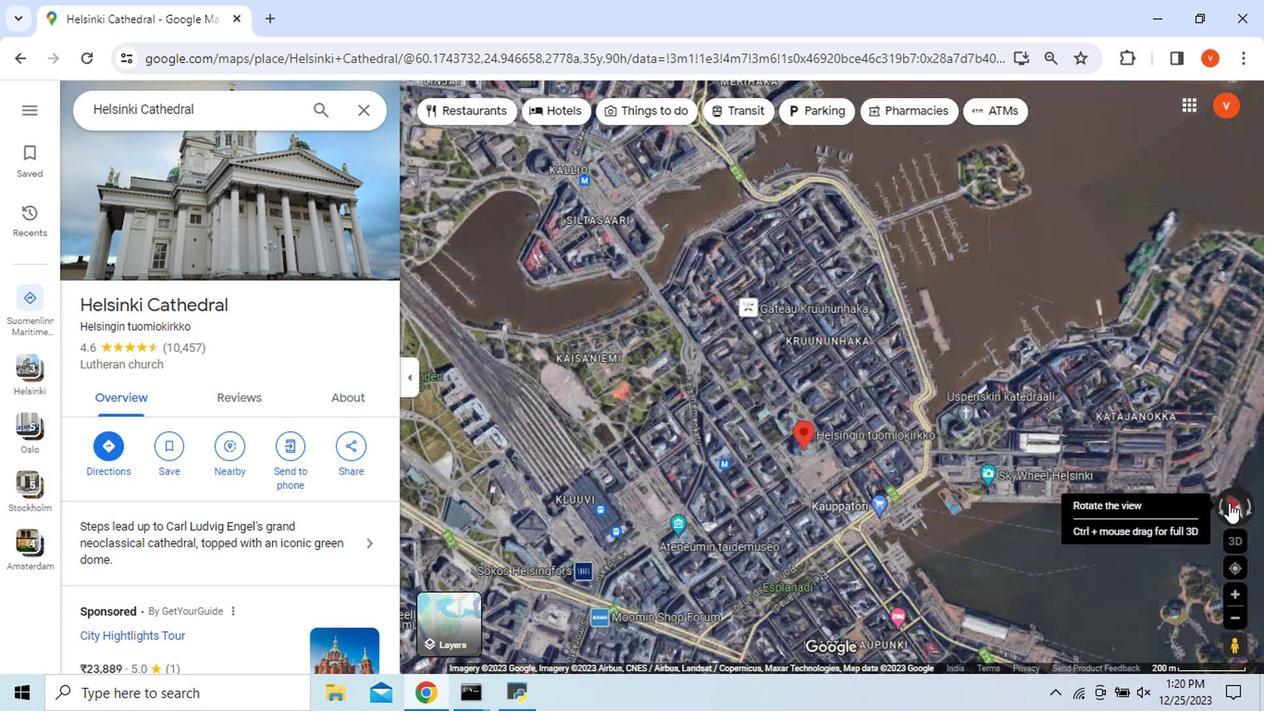 
Action: Mouse pressed left at (1221, 504)
Screenshot: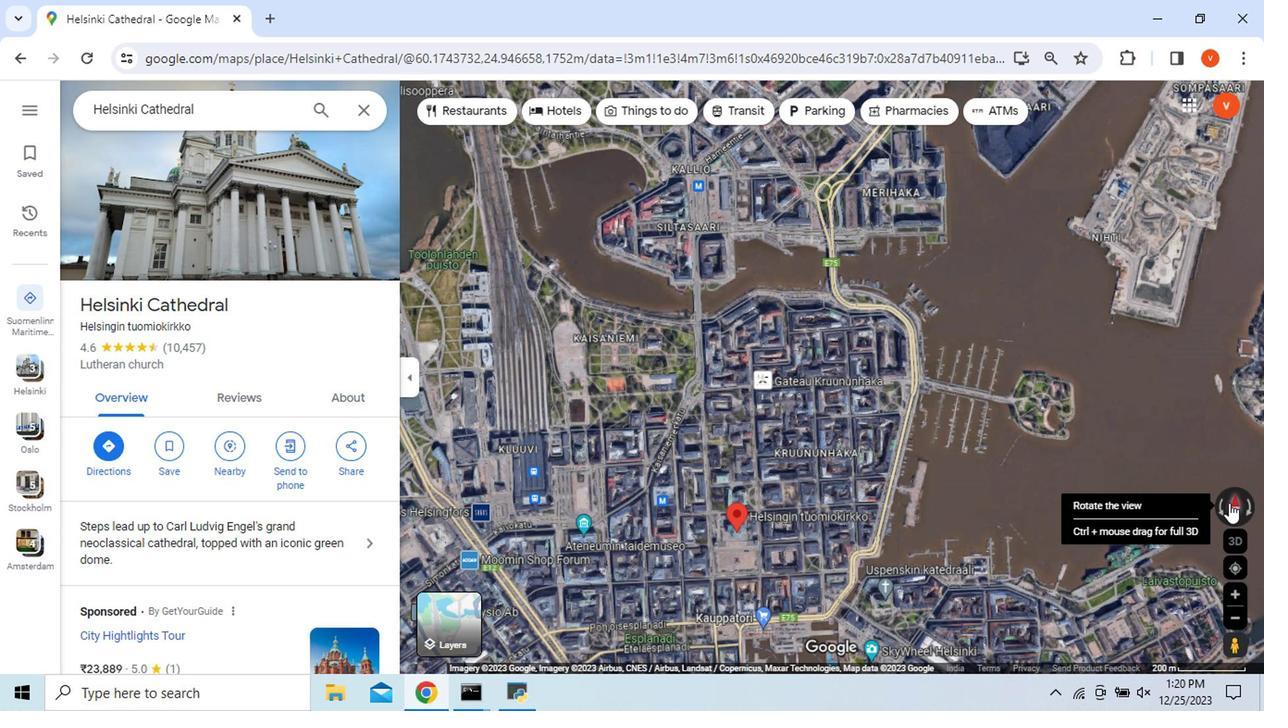 
Action: Mouse moved to (1229, 502)
Screenshot: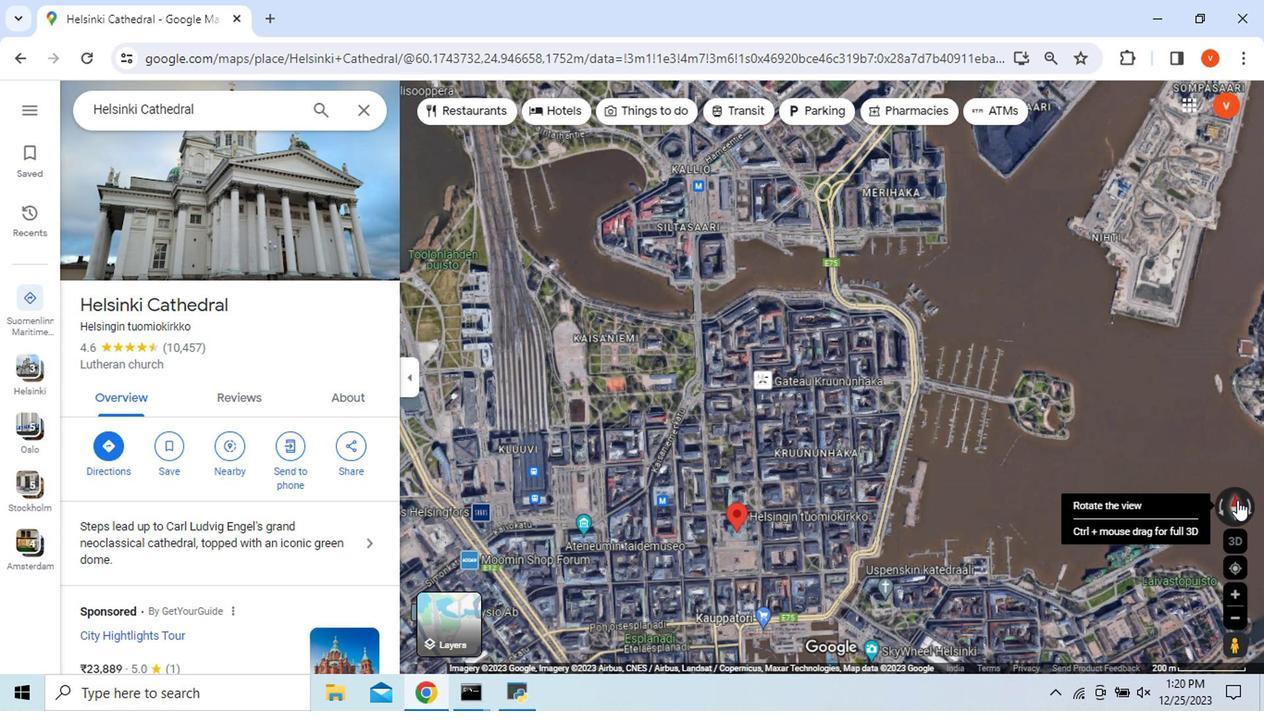 
Action: Mouse pressed left at (1229, 502)
Screenshot: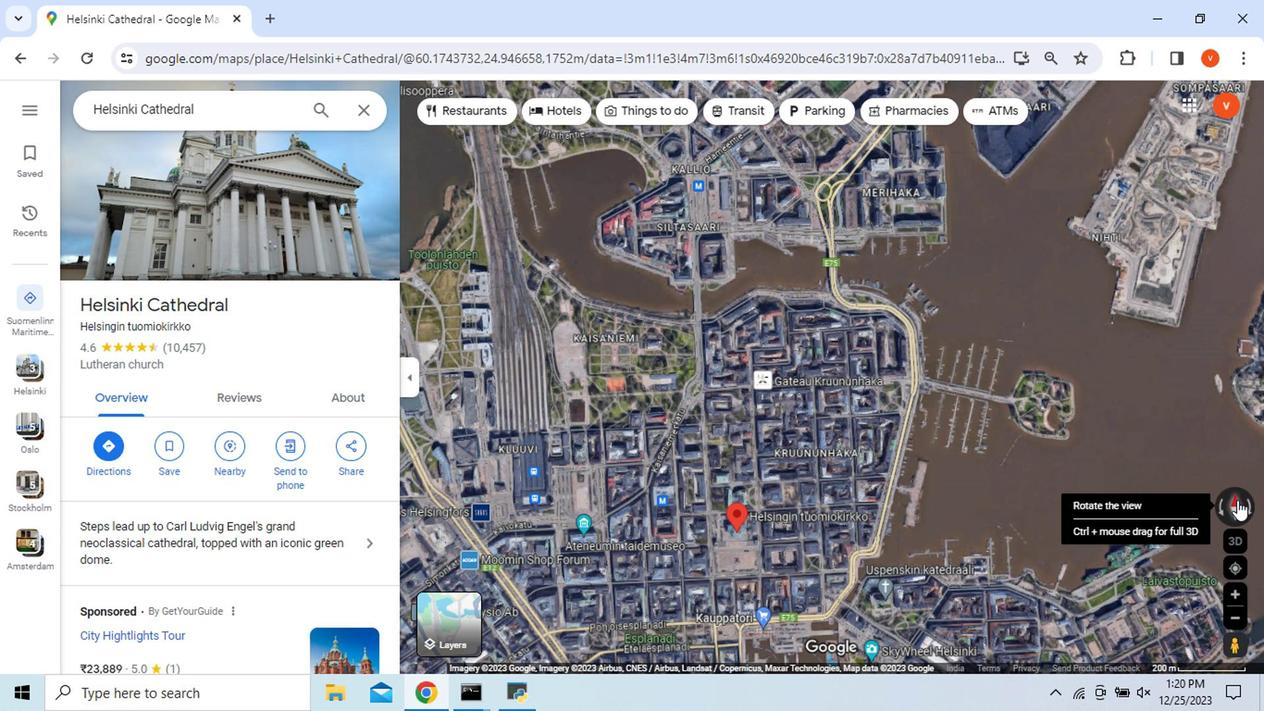 
Action: Mouse moved to (1235, 500)
Screenshot: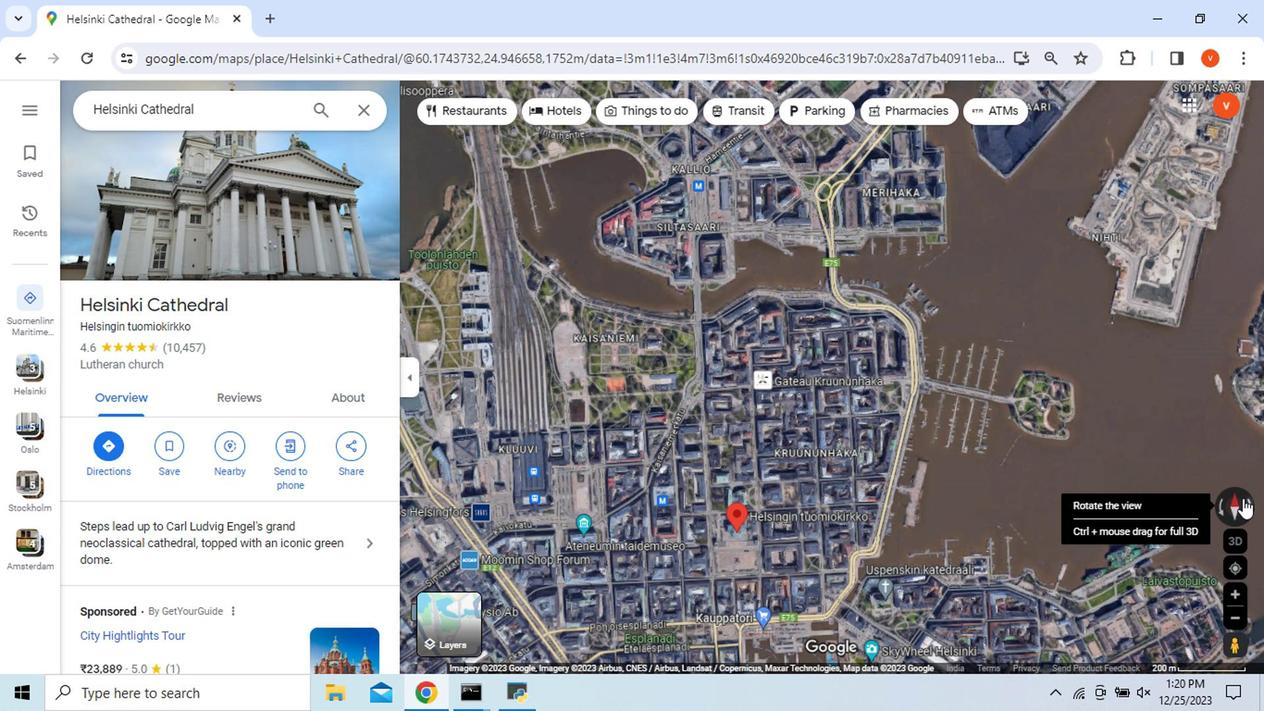 
Action: Mouse pressed left at (1235, 500)
Screenshot: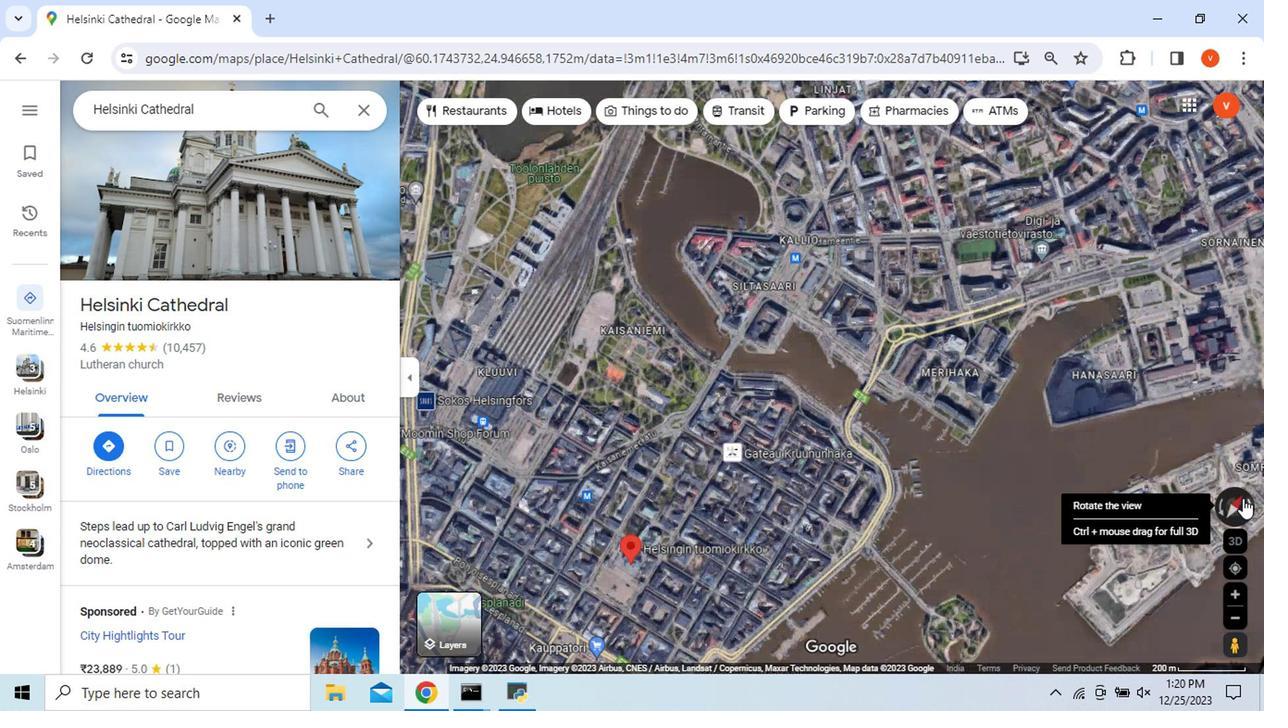 
Action: Mouse pressed left at (1235, 500)
Screenshot: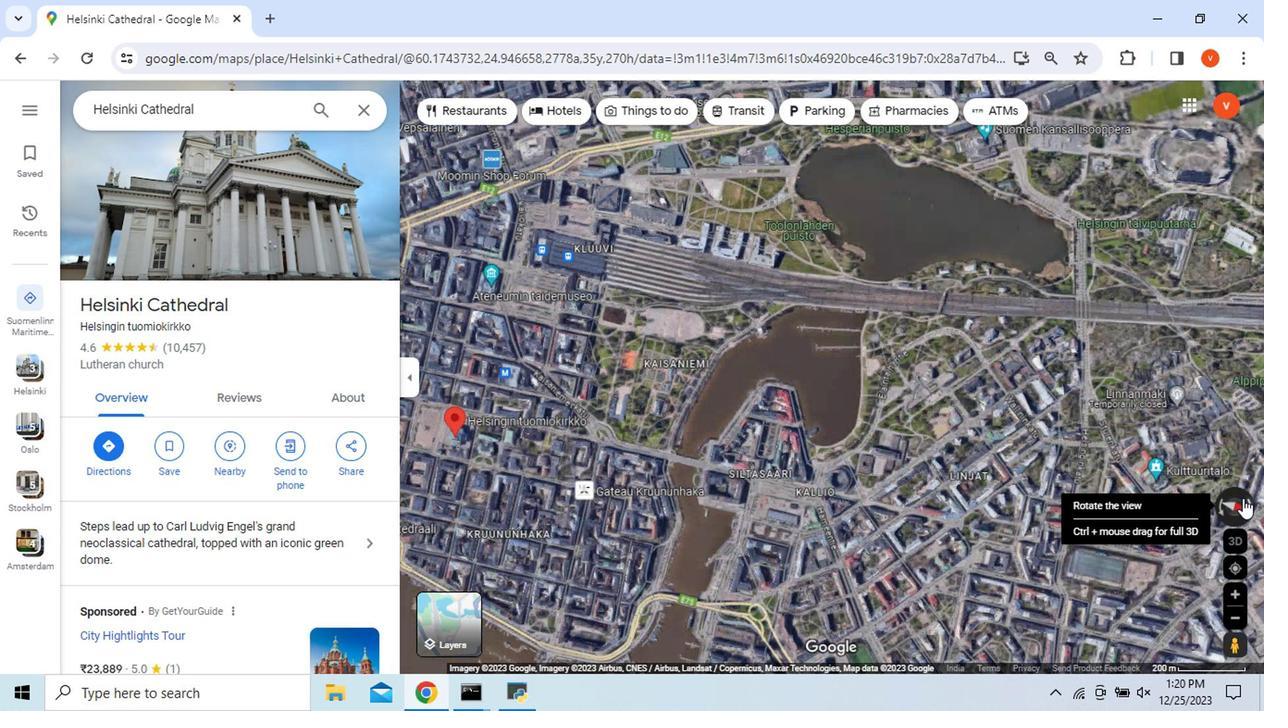
Action: Mouse pressed left at (1235, 500)
Screenshot: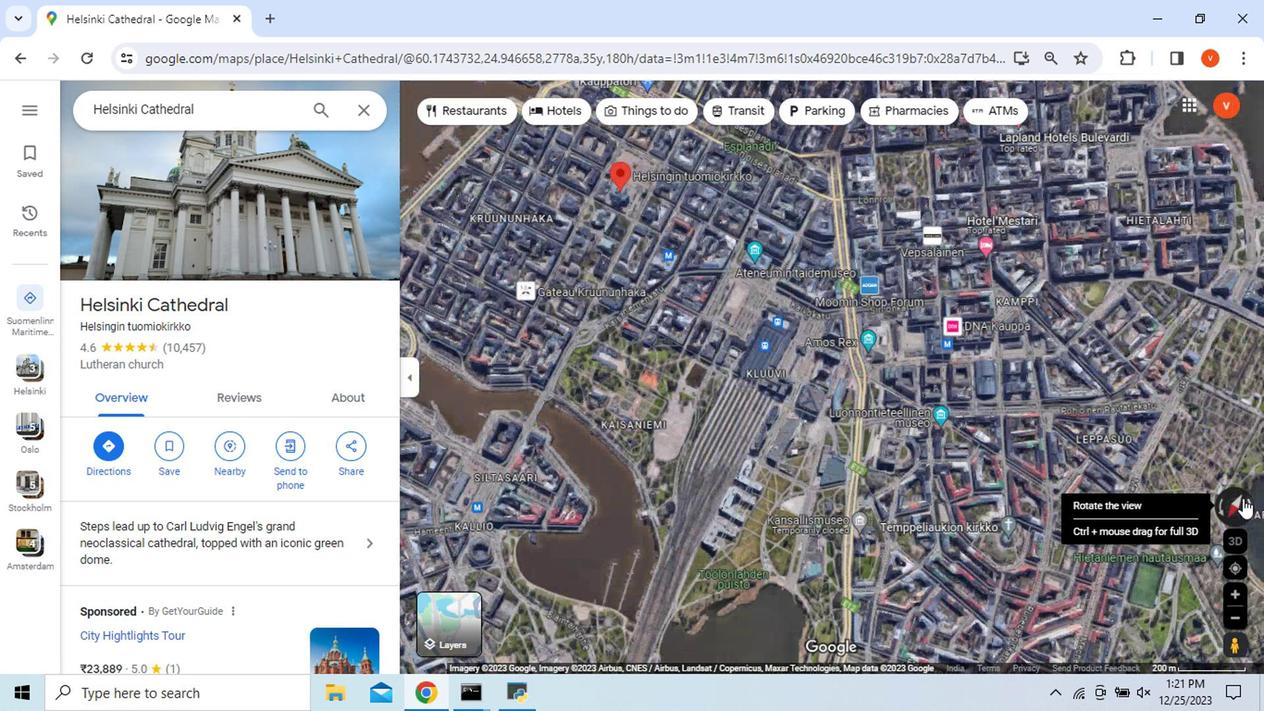 
Action: Mouse moved to (1003, 539)
Screenshot: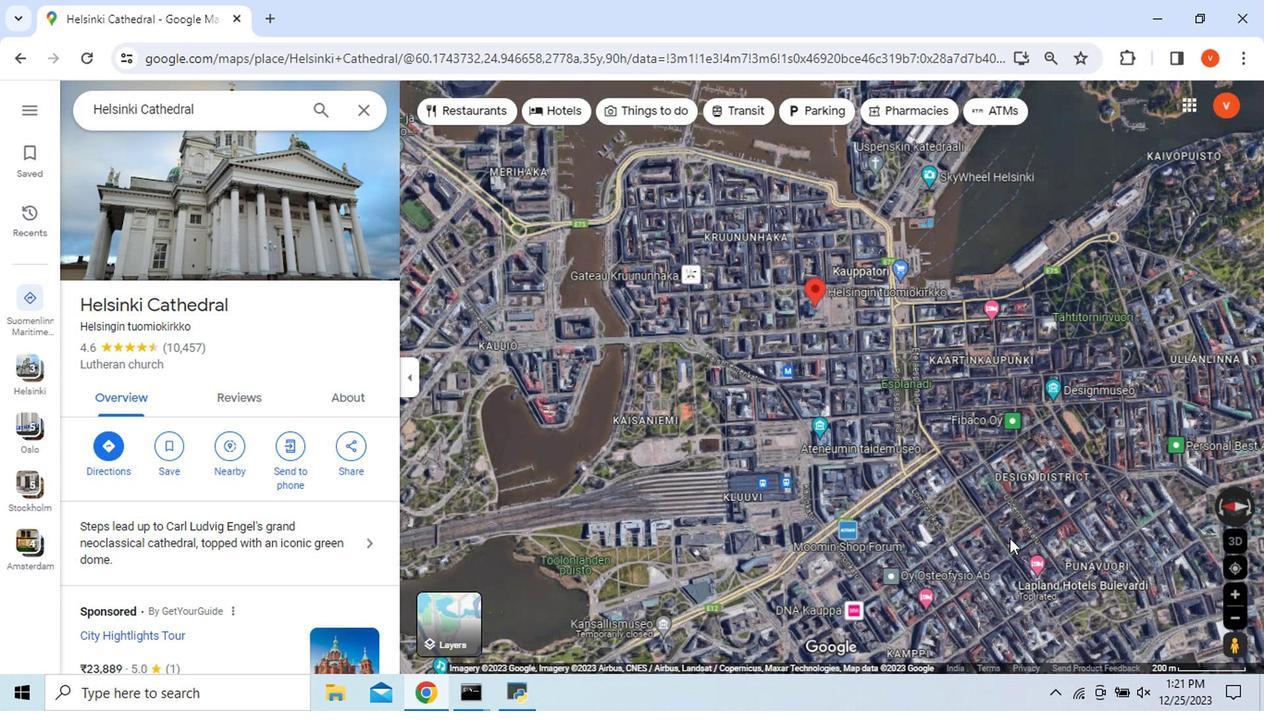 
Action: Mouse scrolled (1003, 539) with delta (0, 0)
Screenshot: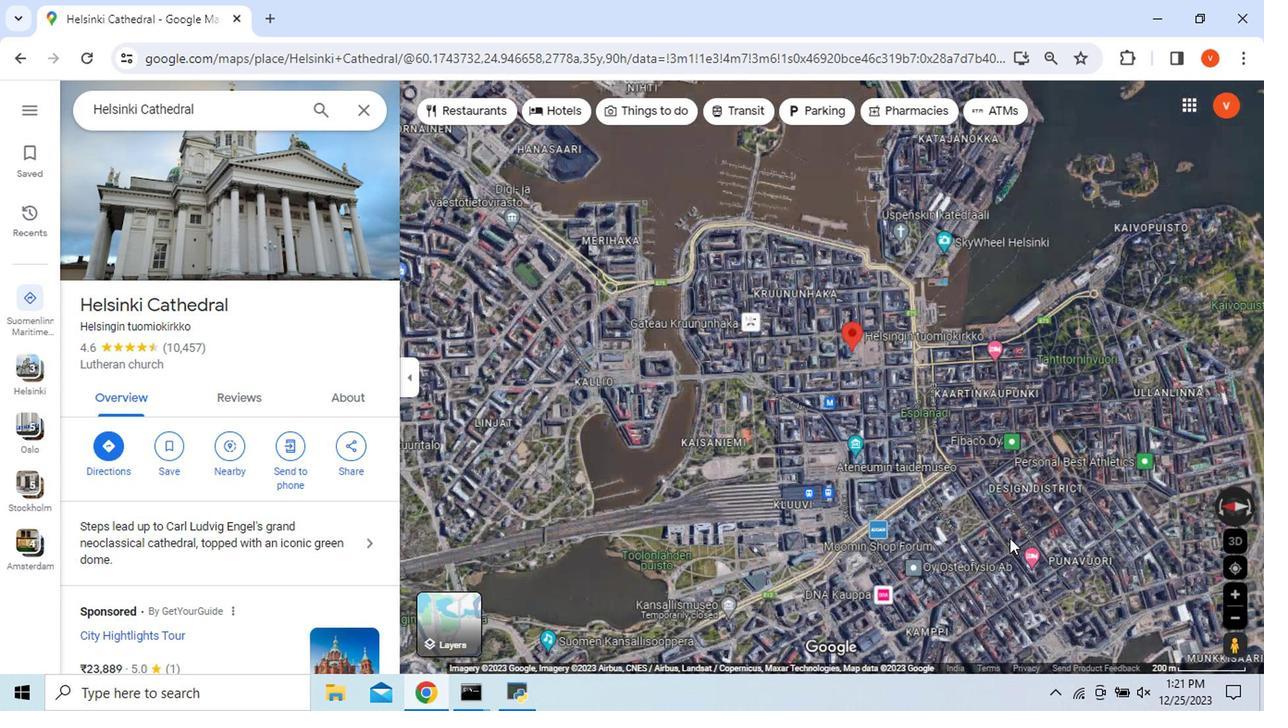 
Action: Mouse scrolled (1003, 539) with delta (0, 0)
Screenshot: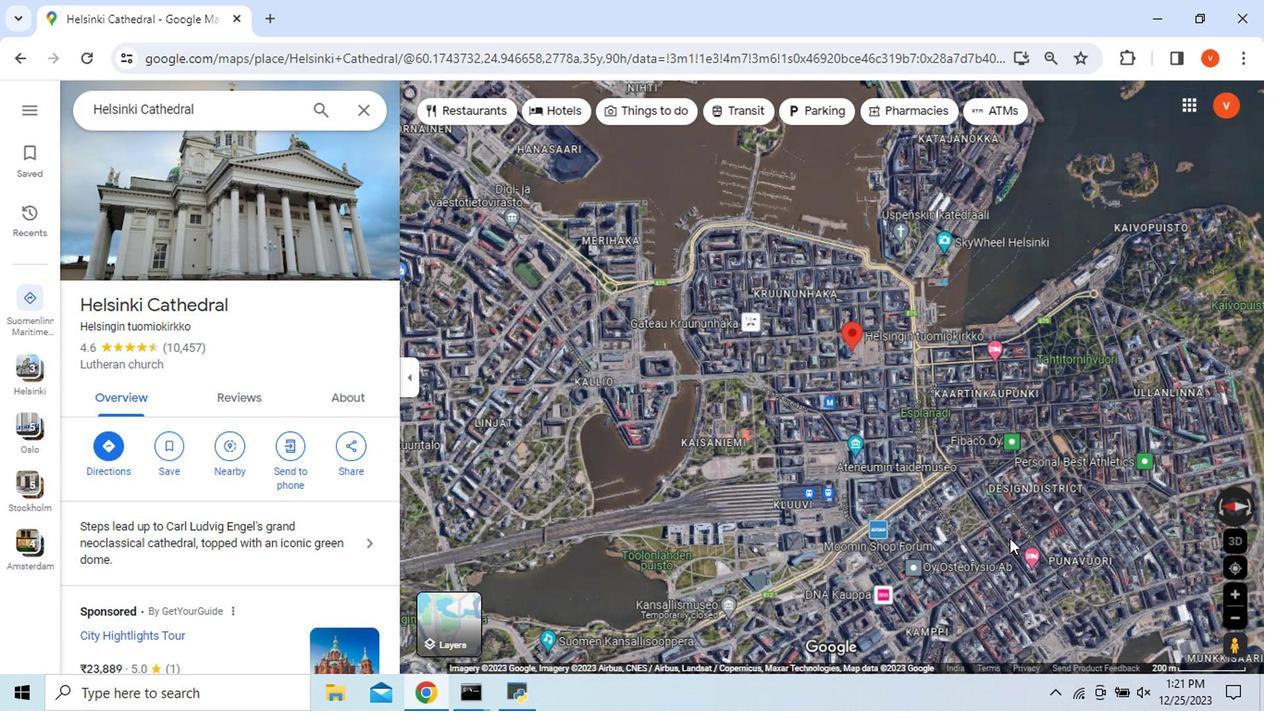 
Action: Mouse moved to (456, 620)
Screenshot: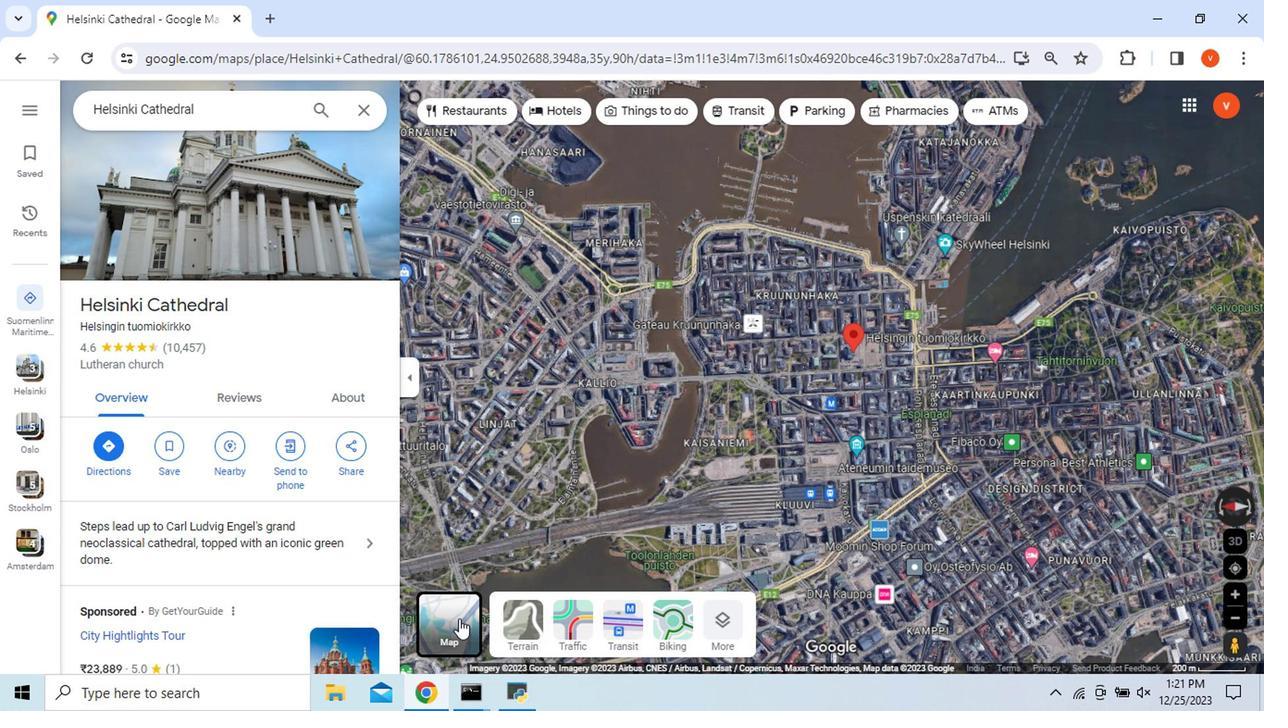 
Action: Mouse pressed left at (456, 620)
Screenshot: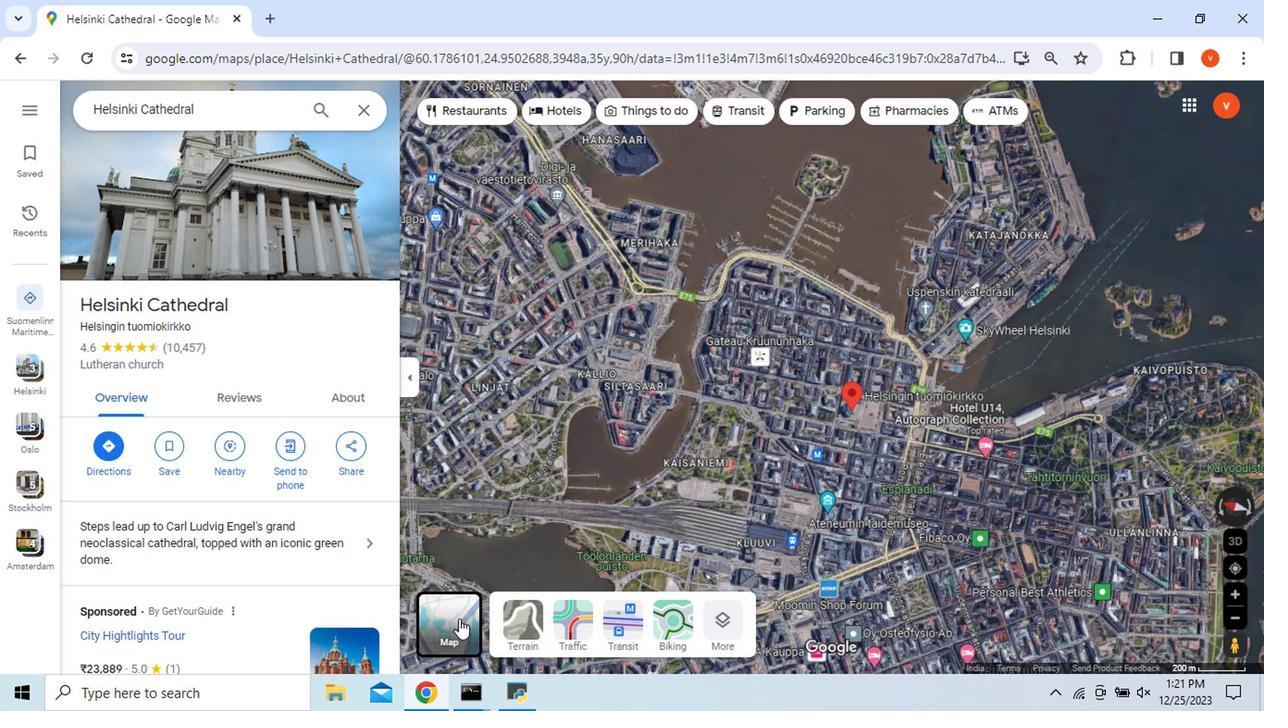 
Action: Mouse moved to (960, 541)
Screenshot: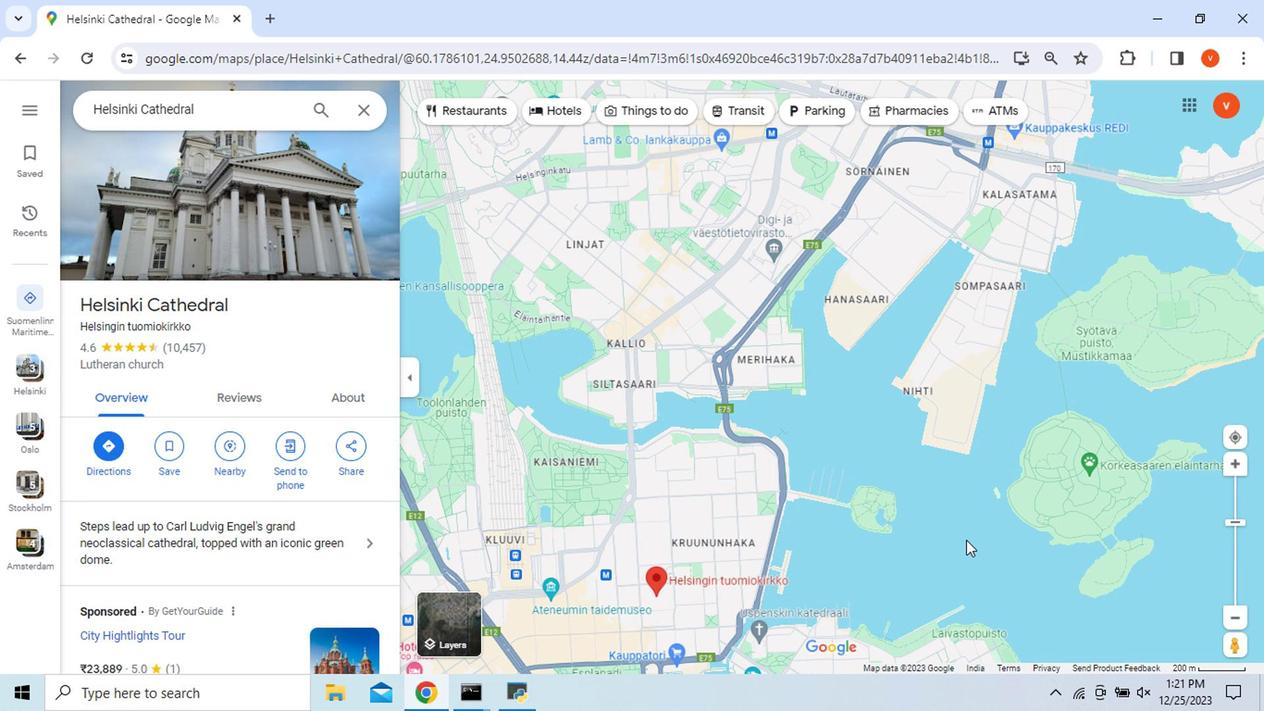 
Action: Mouse scrolled (960, 540) with delta (0, -1)
Screenshot: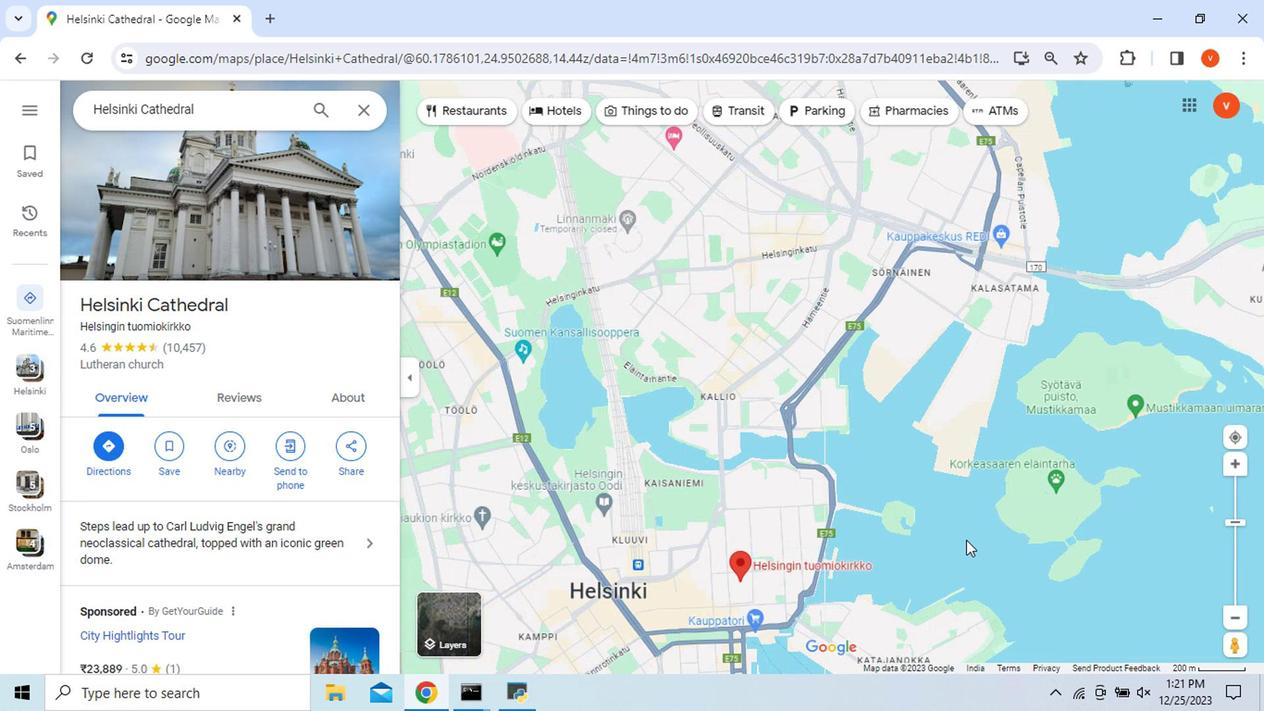 
Action: Mouse scrolled (960, 540) with delta (0, -1)
Screenshot: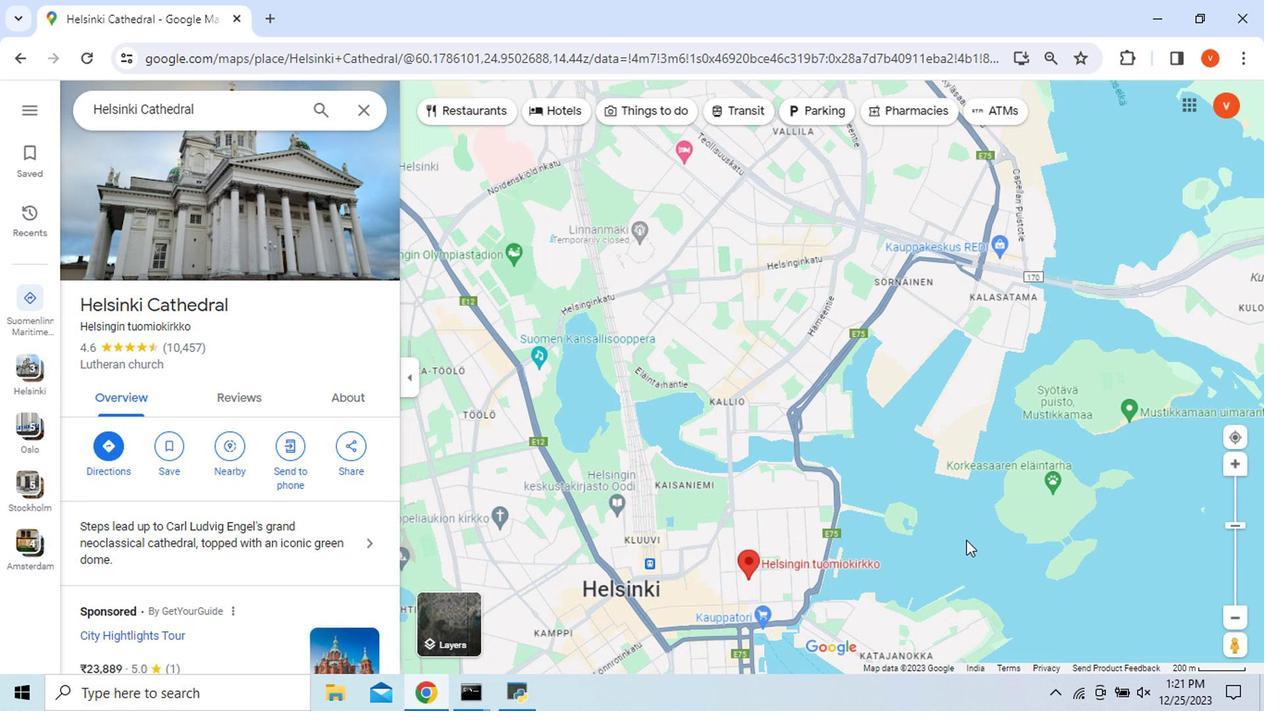 
Action: Mouse scrolled (960, 540) with delta (0, -1)
Screenshot: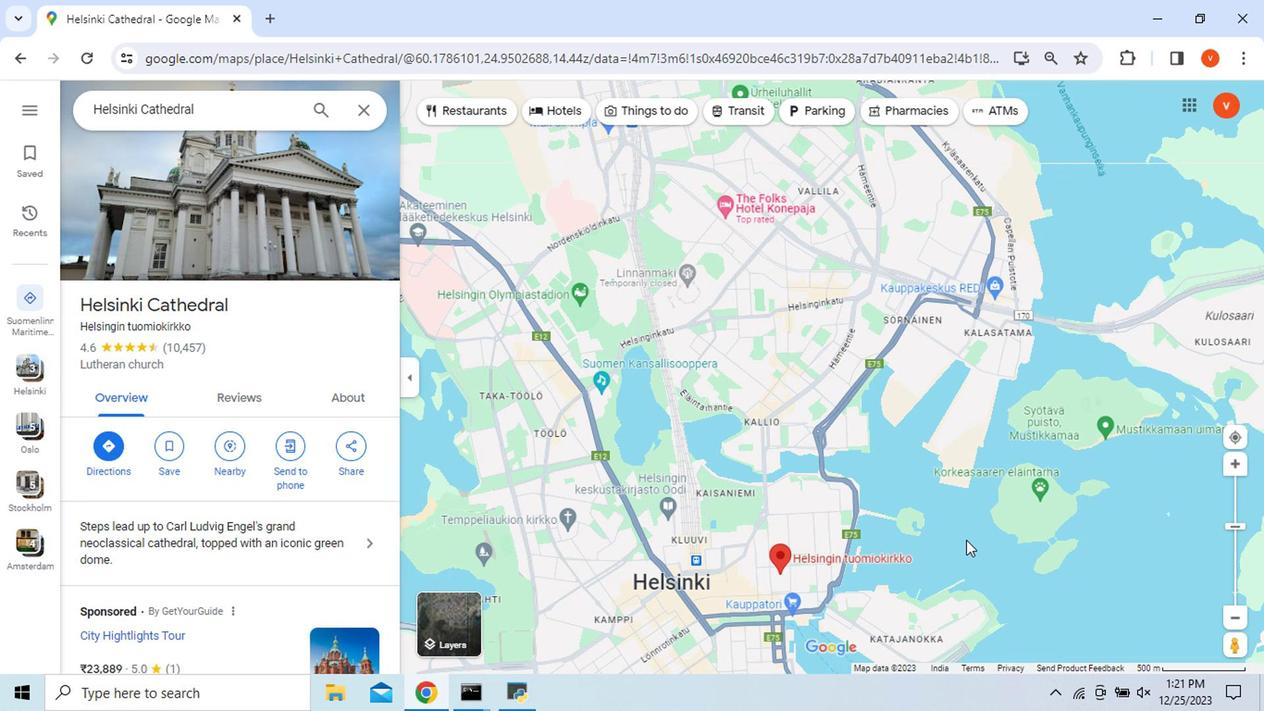 
Action: Mouse scrolled (960, 540) with delta (0, -1)
Screenshot: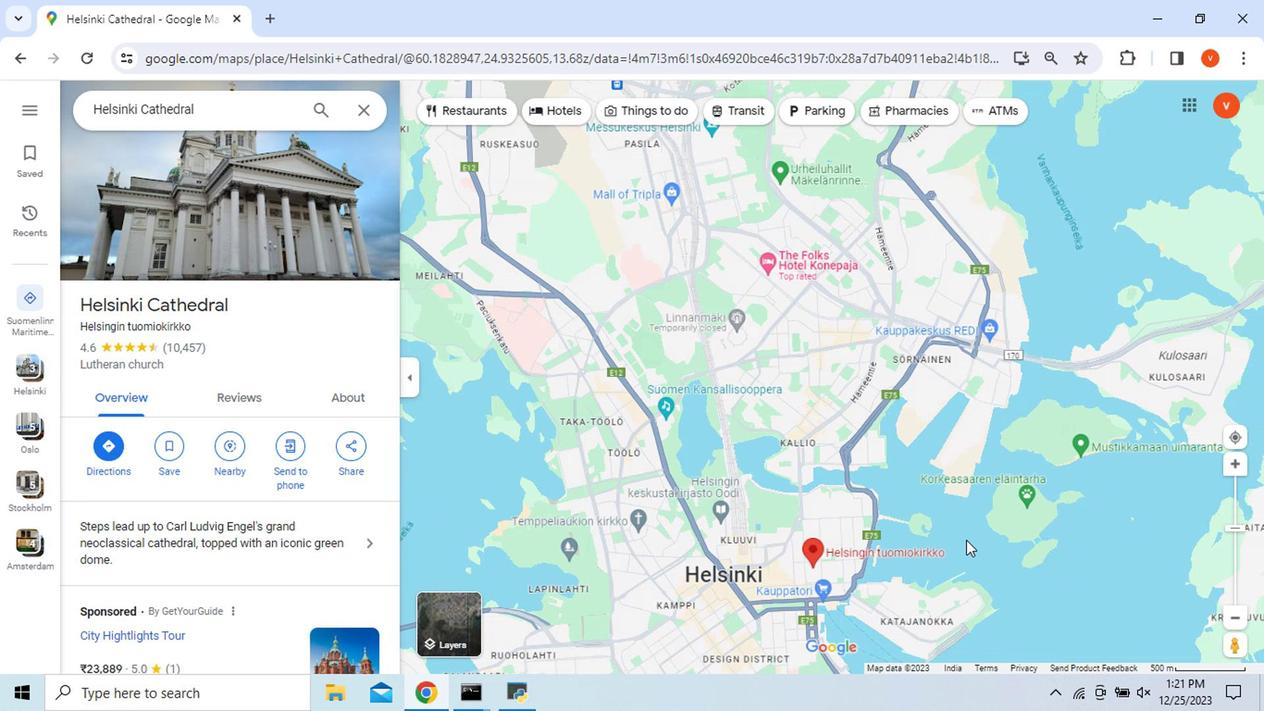 
